 Task: Use "merge commit" to maintain detailed commit history.
Action: Mouse moved to (261, 408)
Screenshot: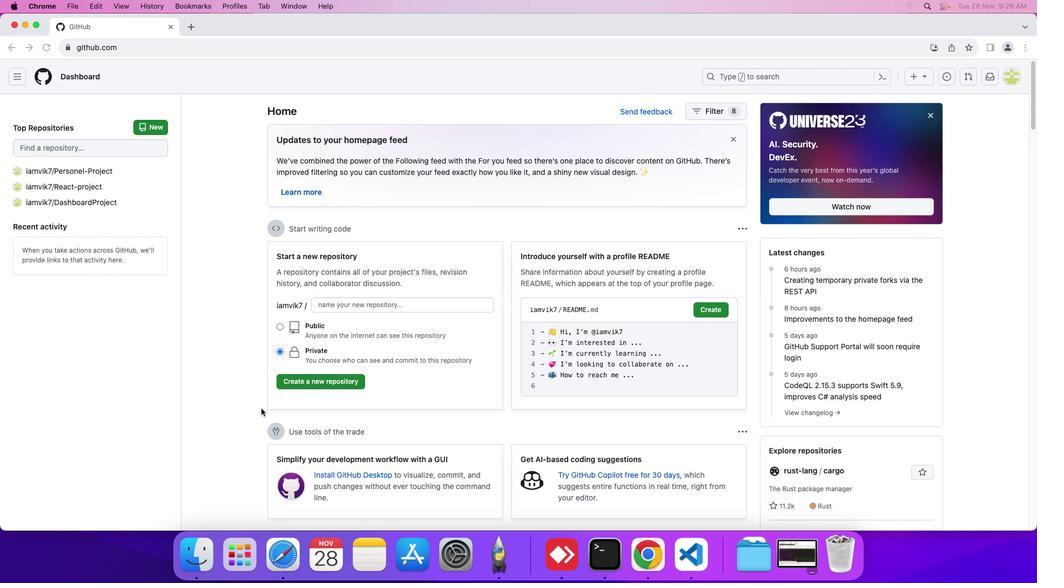 
Action: Mouse pressed left at (261, 408)
Screenshot: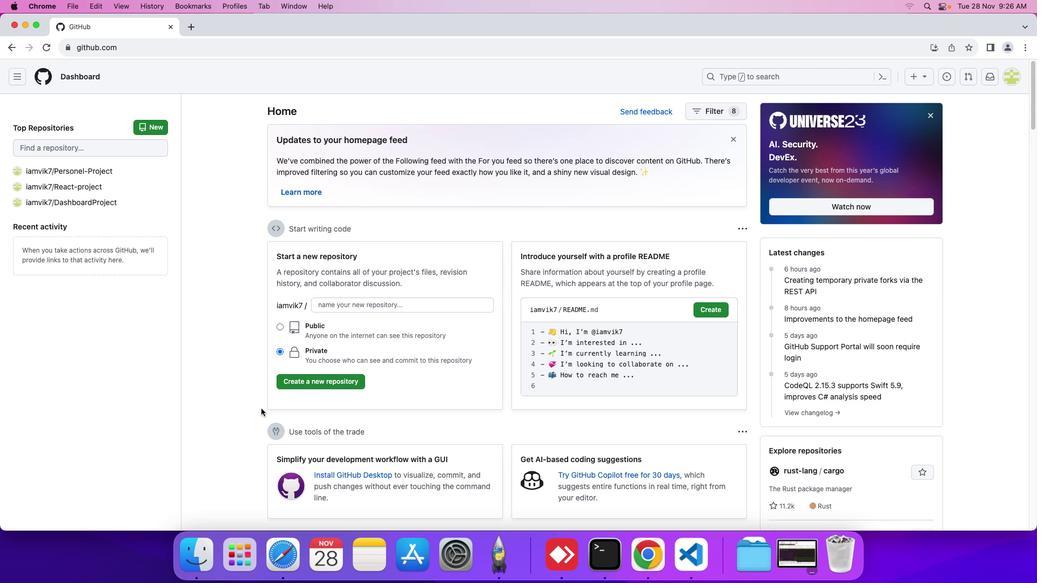 
Action: Mouse moved to (281, 326)
Screenshot: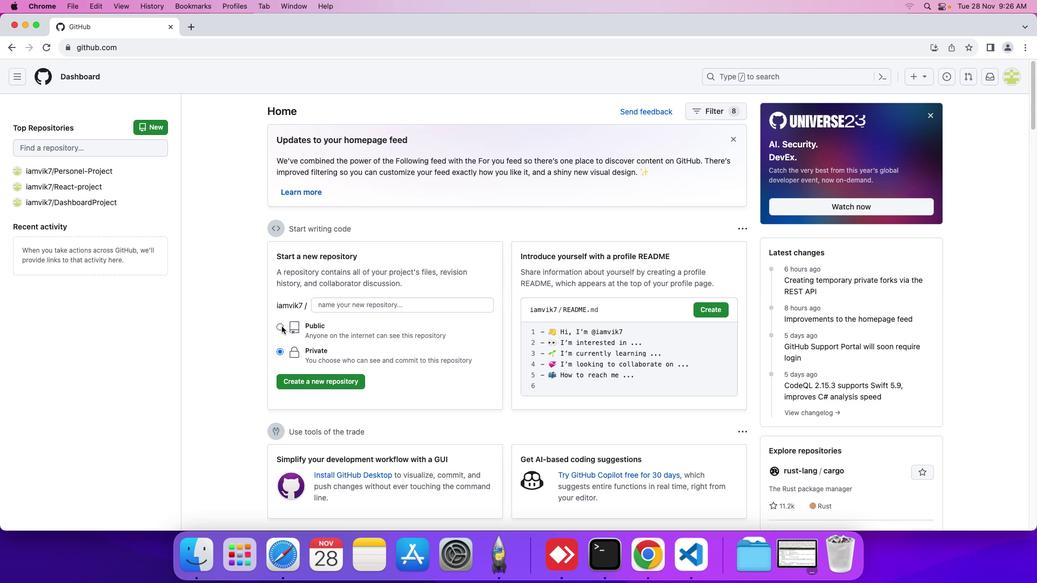 
Action: Mouse pressed left at (281, 326)
Screenshot: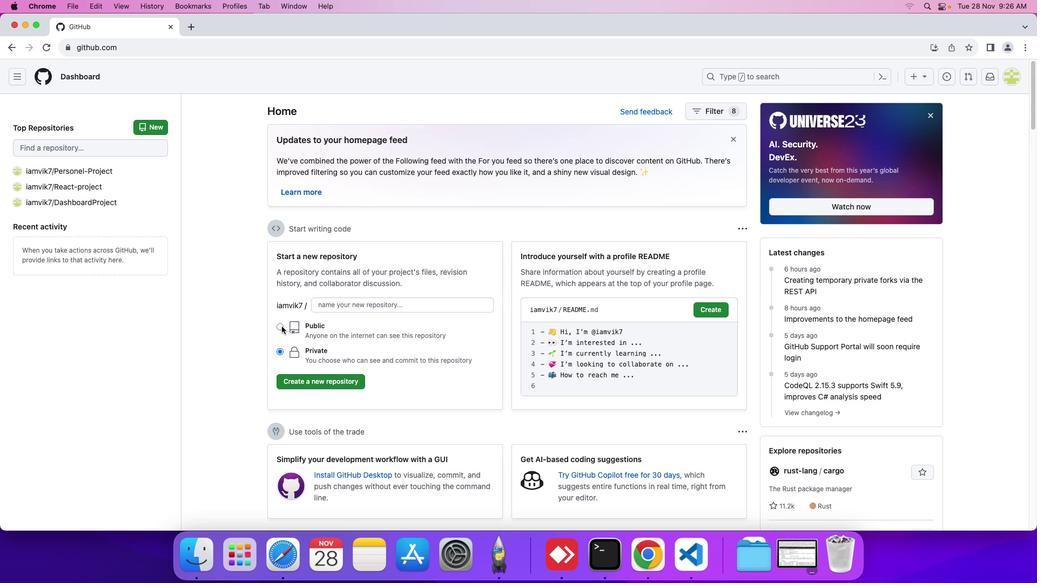 
Action: Mouse moved to (336, 302)
Screenshot: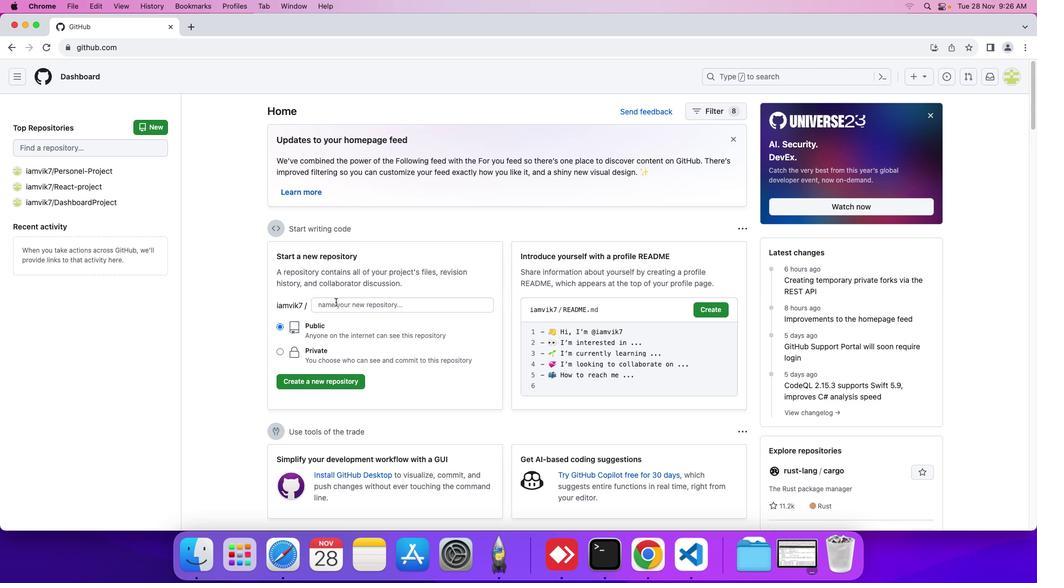 
Action: Mouse pressed left at (336, 302)
Screenshot: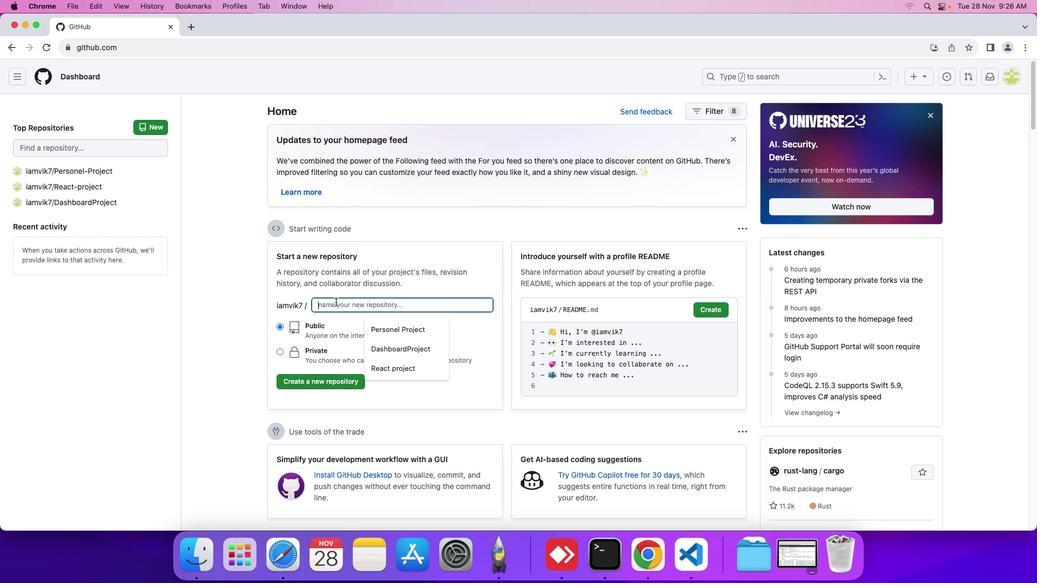 
Action: Mouse moved to (335, 303)
Screenshot: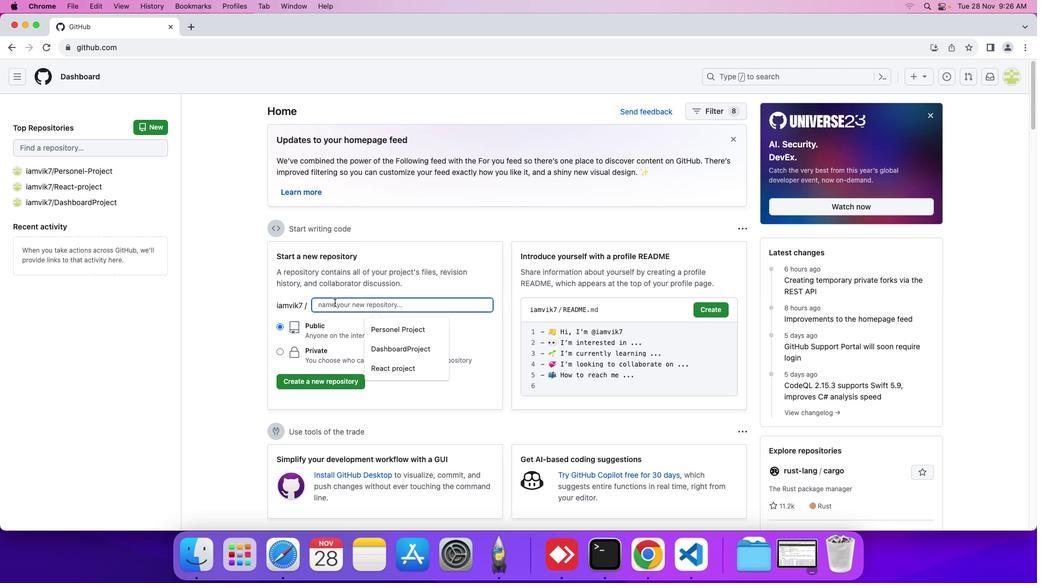 
Action: Key pressed Key.shift'p''r''o''j''e''c''t'
Screenshot: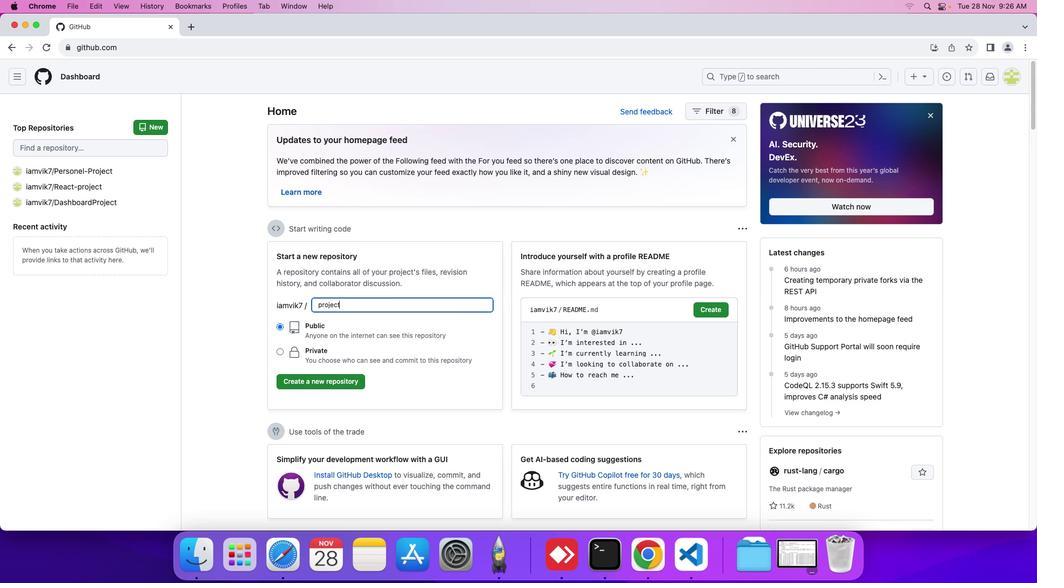 
Action: Mouse moved to (312, 387)
Screenshot: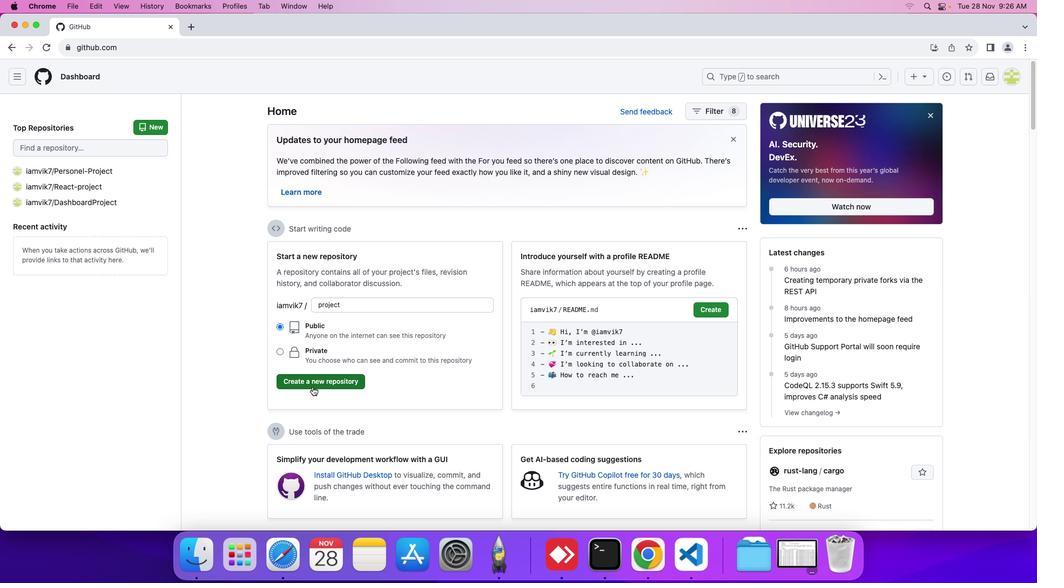 
Action: Mouse pressed left at (312, 387)
Screenshot: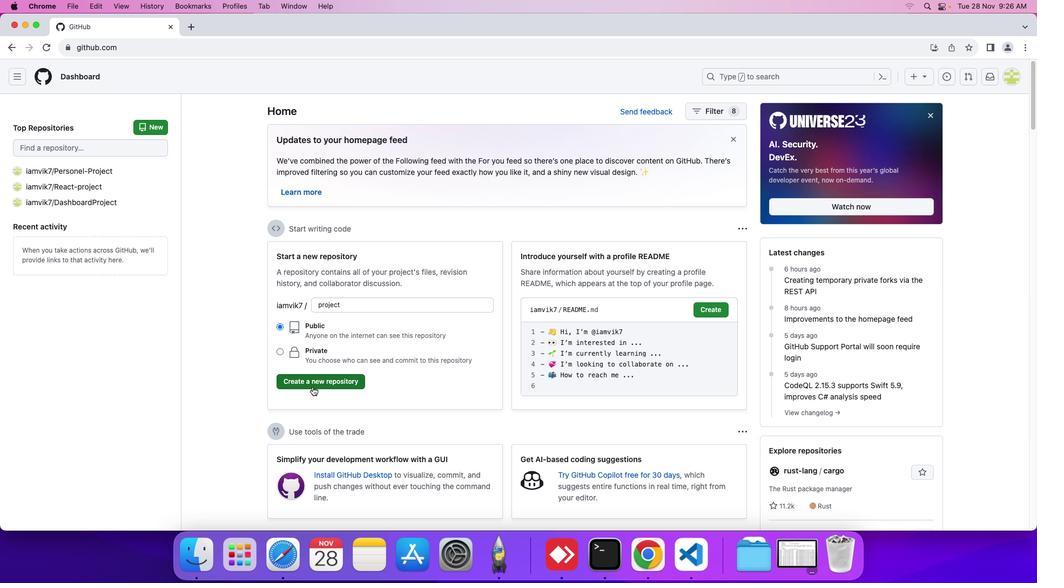 
Action: Mouse moved to (590, 323)
Screenshot: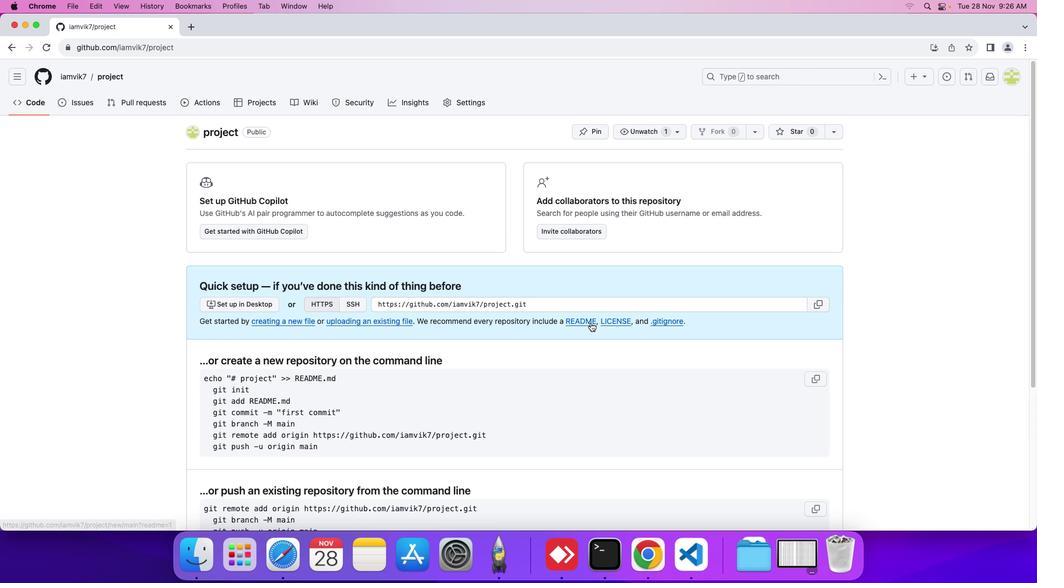 
Action: Mouse pressed left at (590, 323)
Screenshot: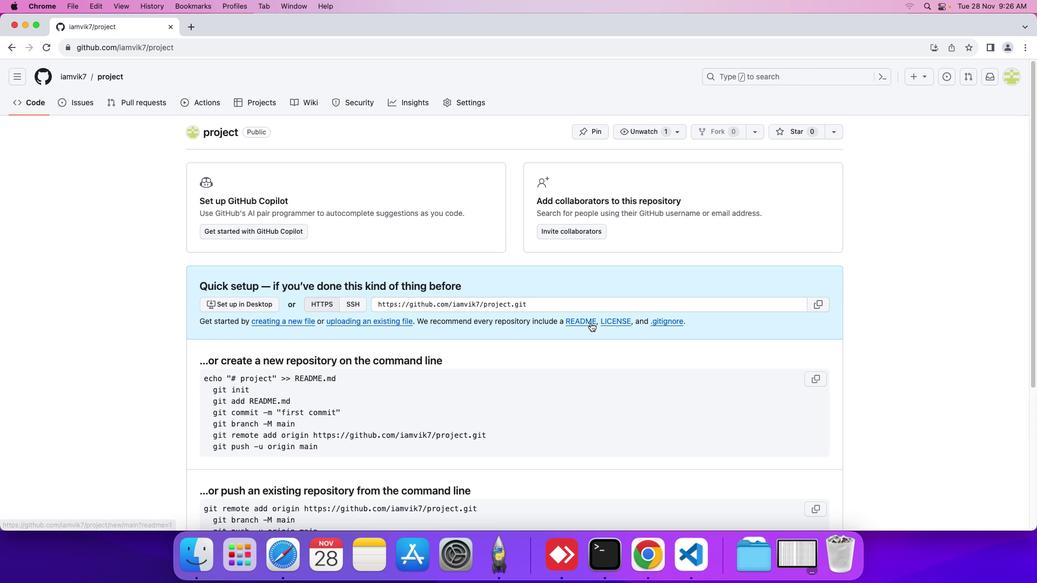 
Action: Mouse moved to (961, 129)
Screenshot: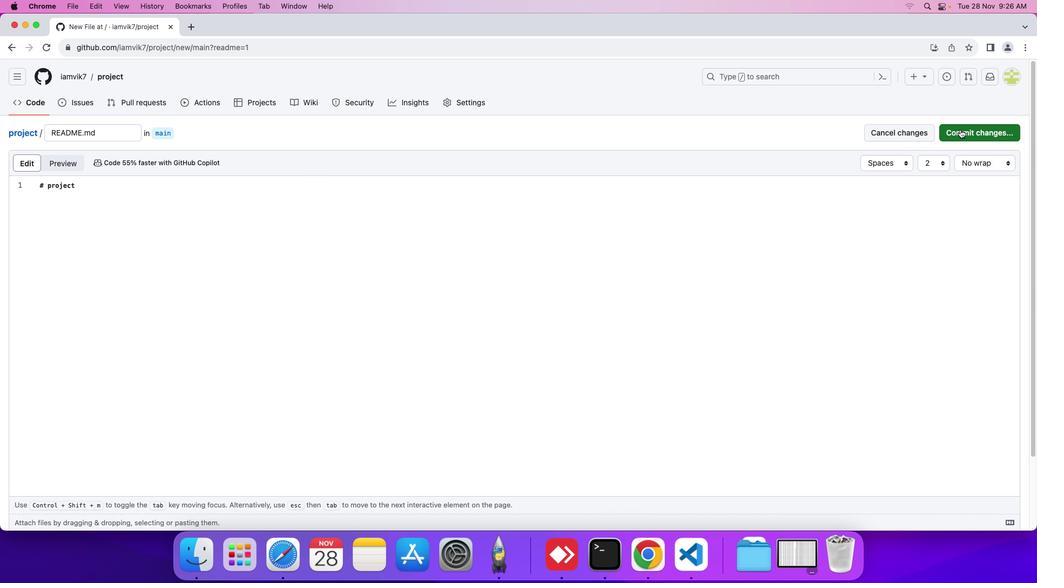 
Action: Mouse pressed left at (961, 129)
Screenshot: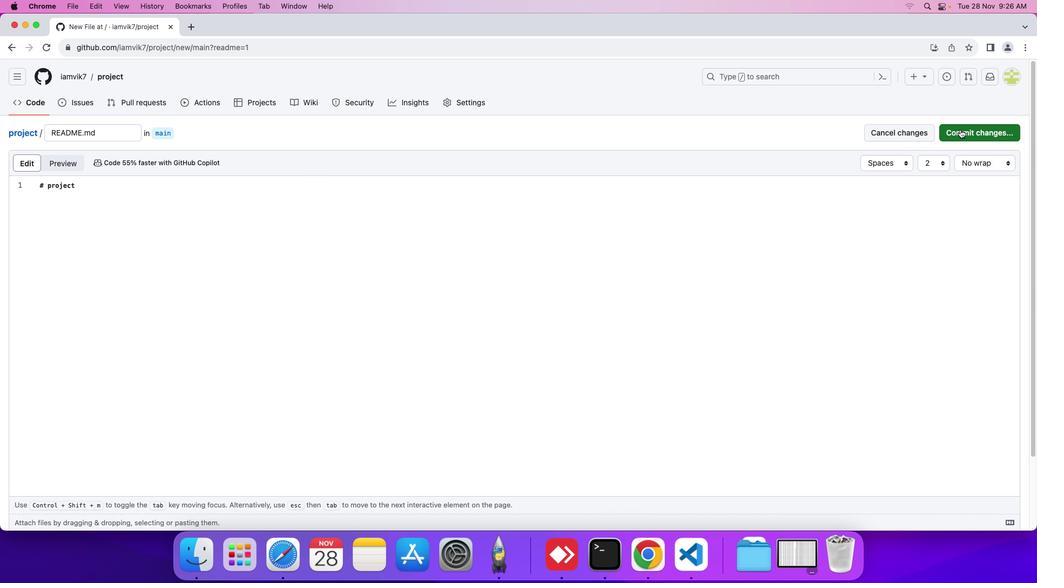 
Action: Mouse moved to (599, 396)
Screenshot: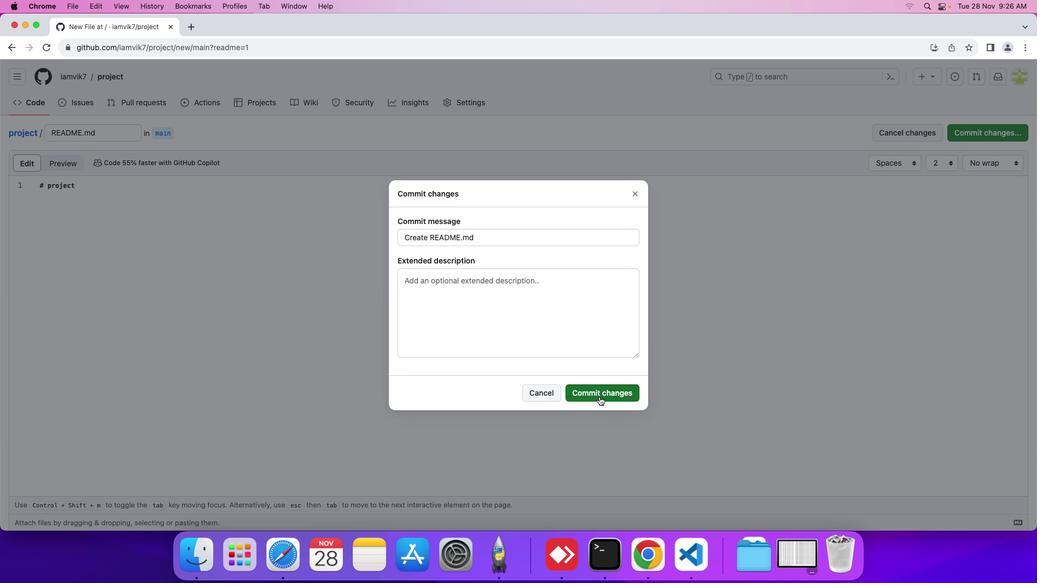 
Action: Mouse pressed left at (599, 396)
Screenshot: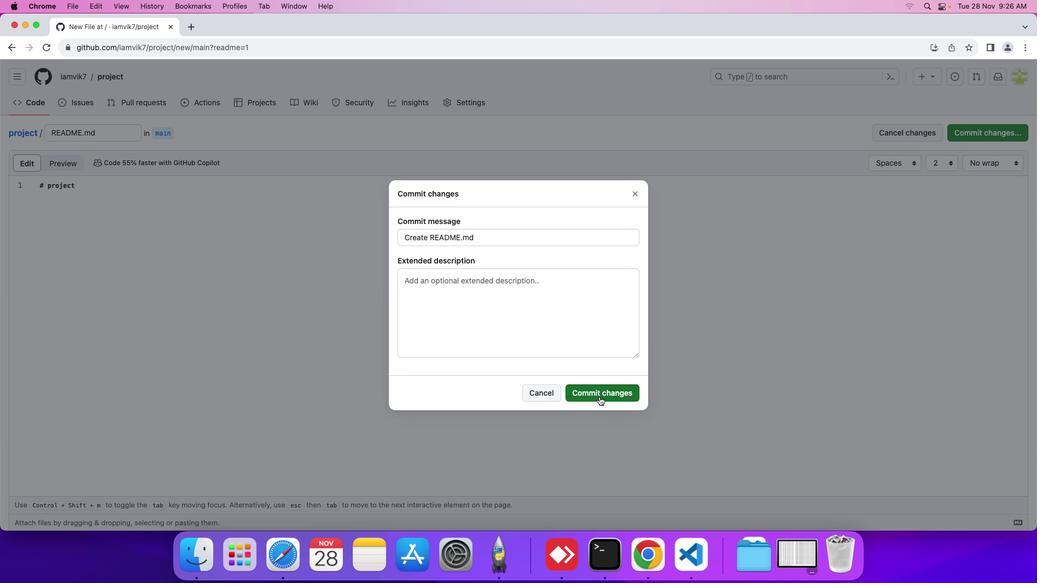 
Action: Mouse moved to (34, 108)
Screenshot: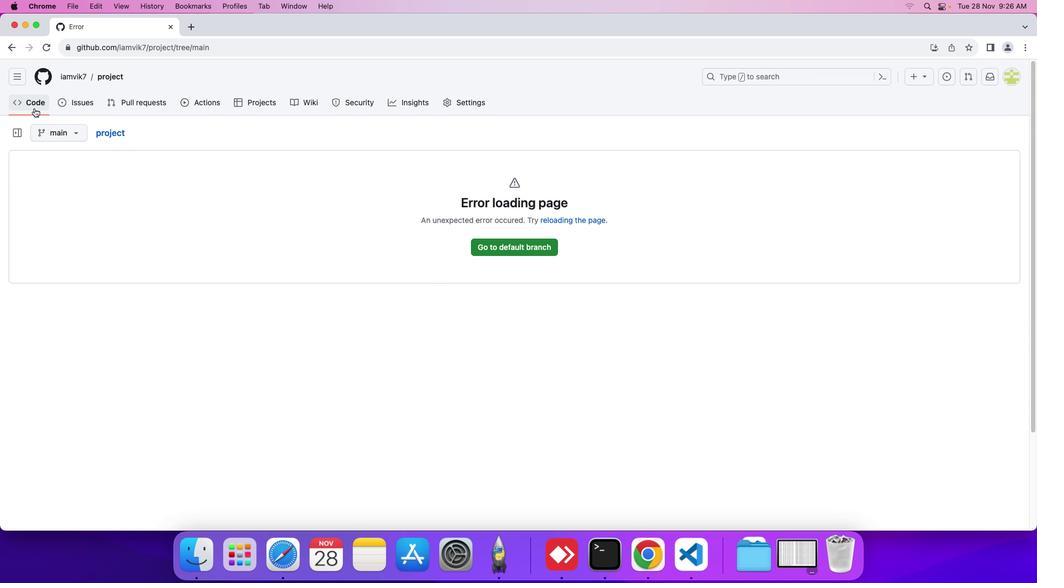 
Action: Mouse pressed left at (34, 108)
Screenshot: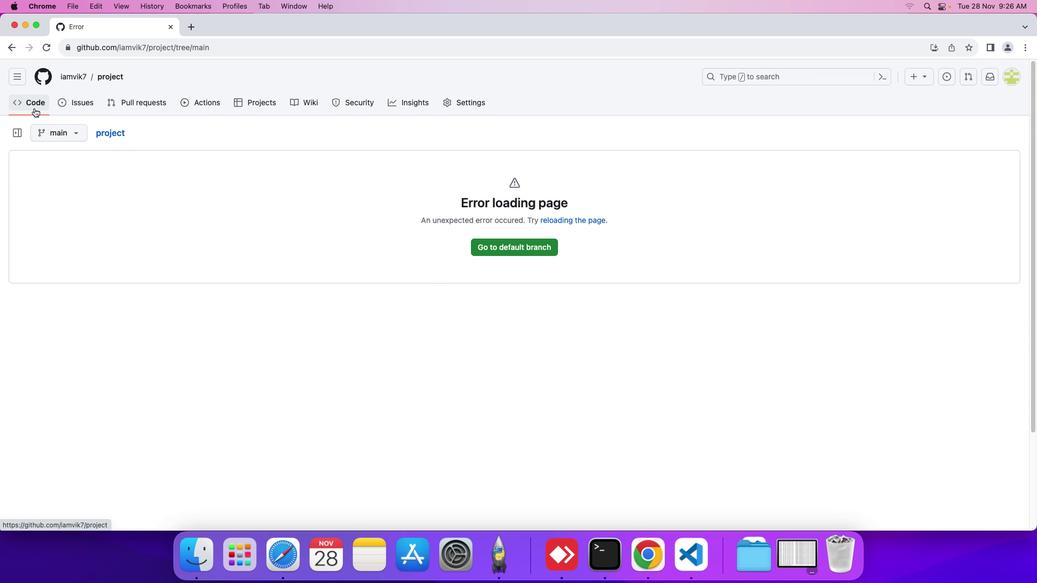 
Action: Mouse moved to (231, 173)
Screenshot: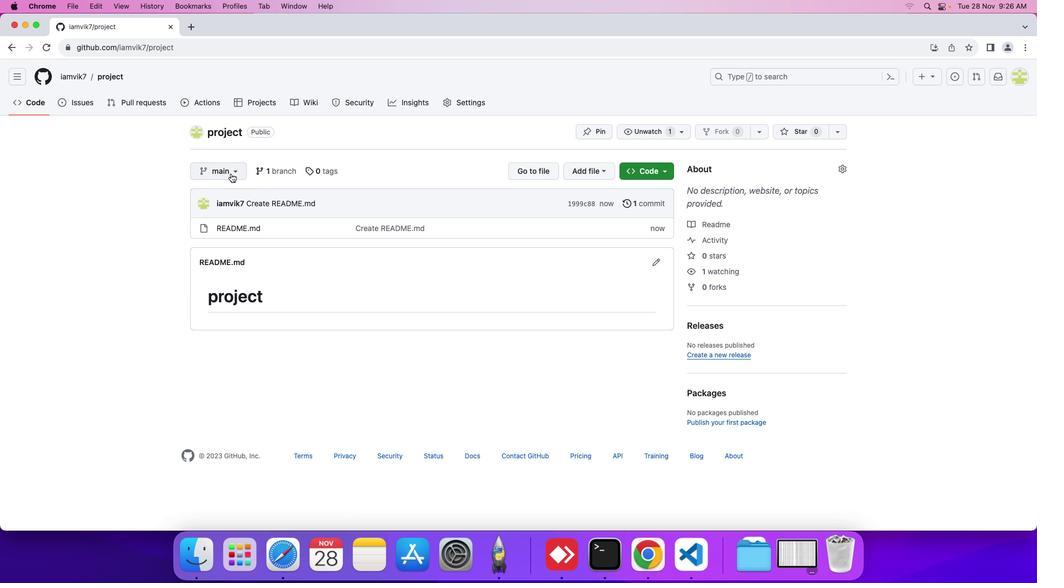 
Action: Mouse pressed left at (231, 173)
Screenshot: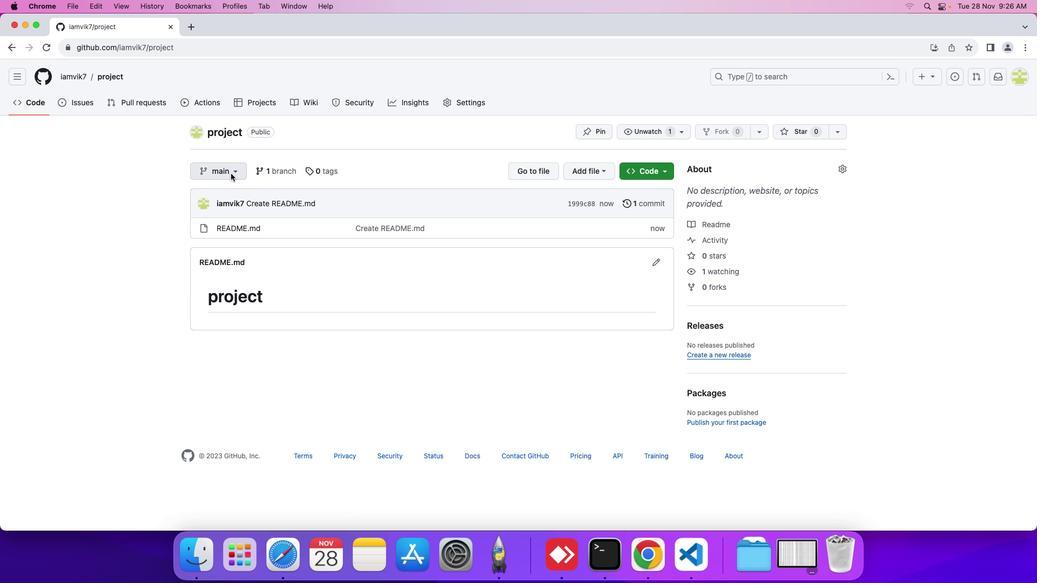 
Action: Mouse moved to (231, 191)
Screenshot: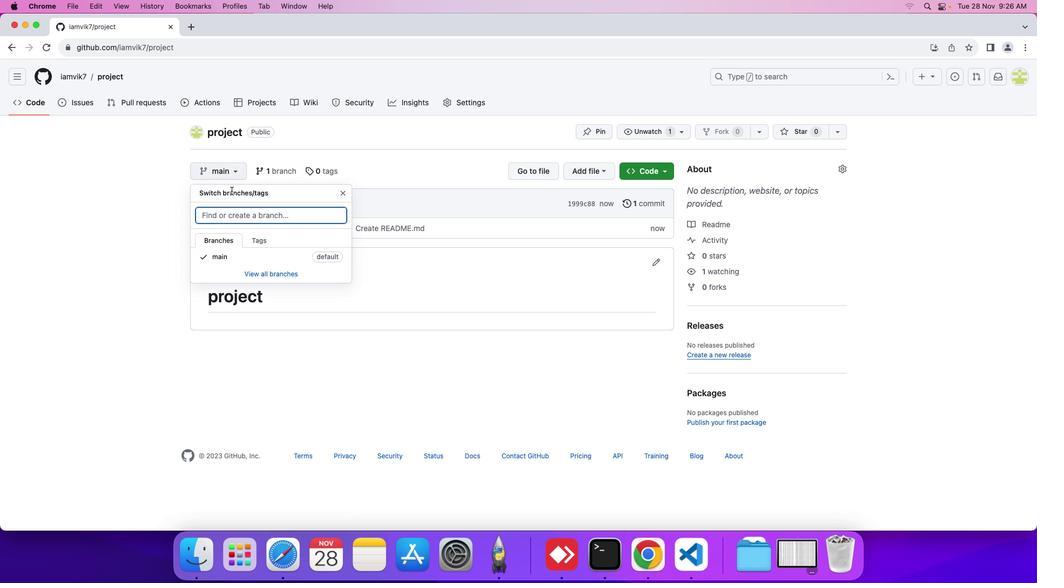 
Action: Key pressed 'n''e''w'Key.space'b''r''a''n''c''h''h'Key.backspace
Screenshot: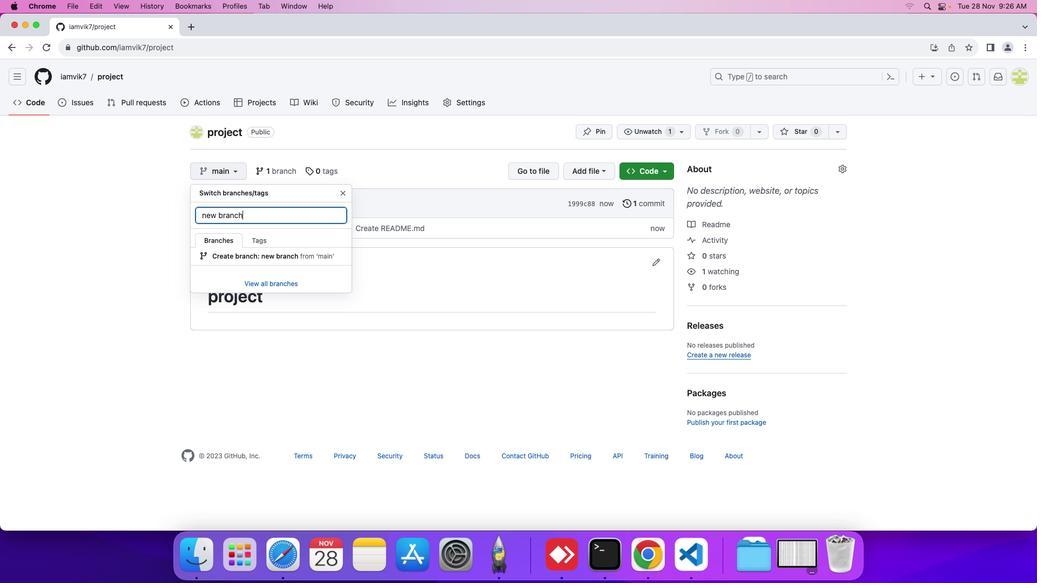 
Action: Mouse moved to (256, 255)
Screenshot: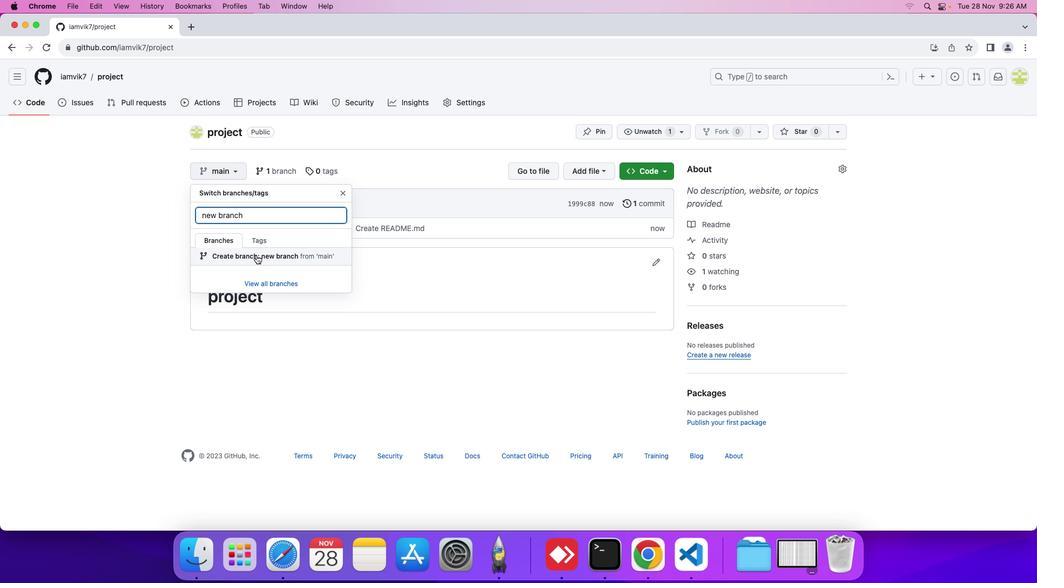 
Action: Mouse pressed left at (256, 255)
Screenshot: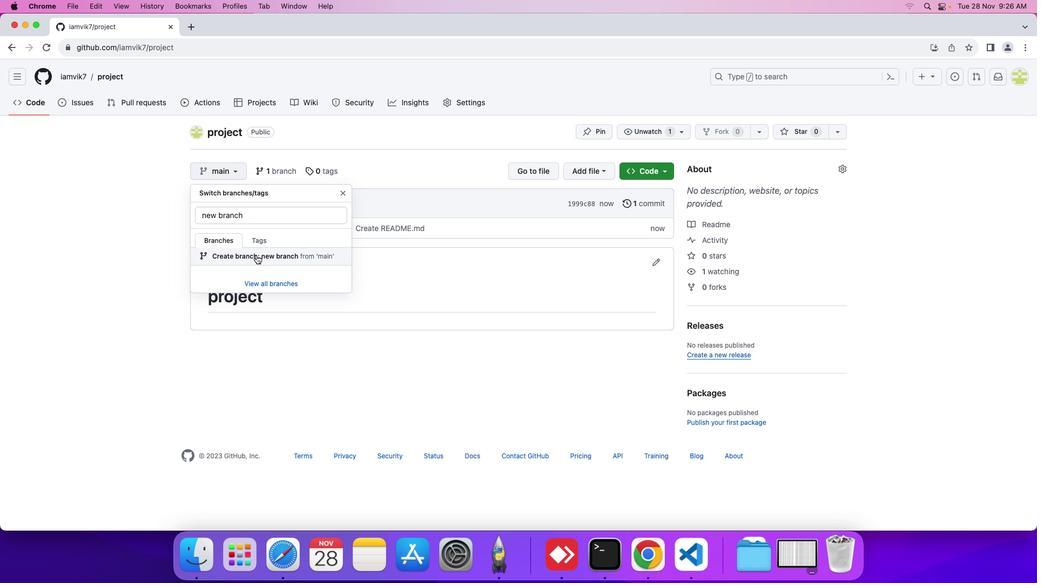 
Action: Mouse moved to (252, 298)
Screenshot: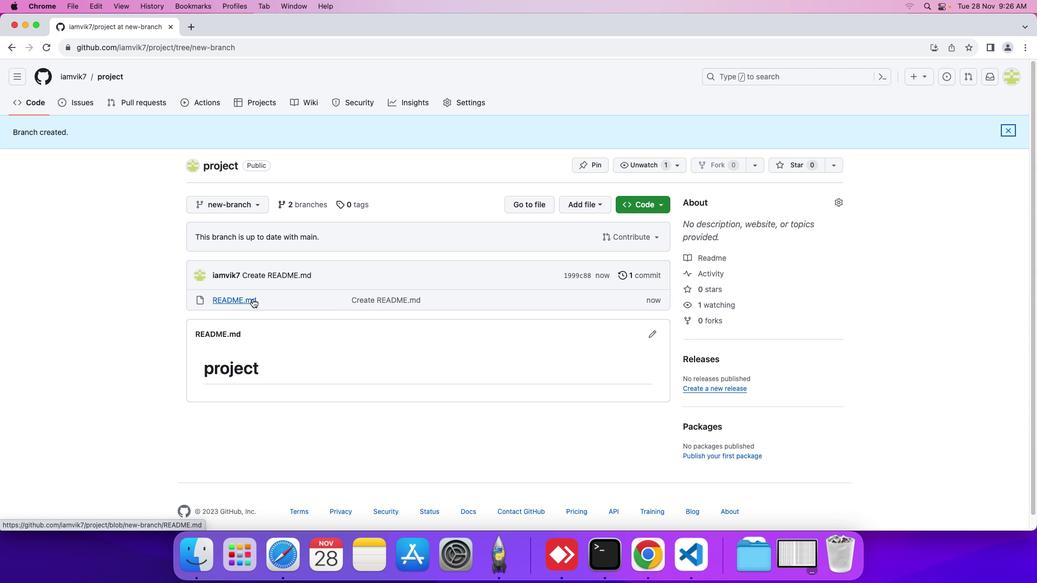 
Action: Mouse pressed left at (252, 298)
Screenshot: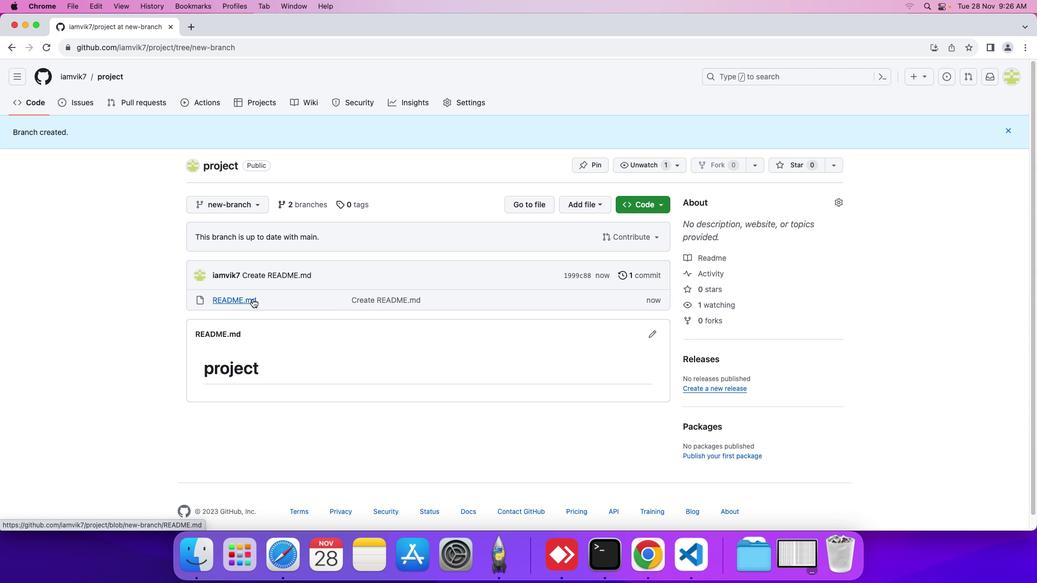 
Action: Mouse moved to (992, 194)
Screenshot: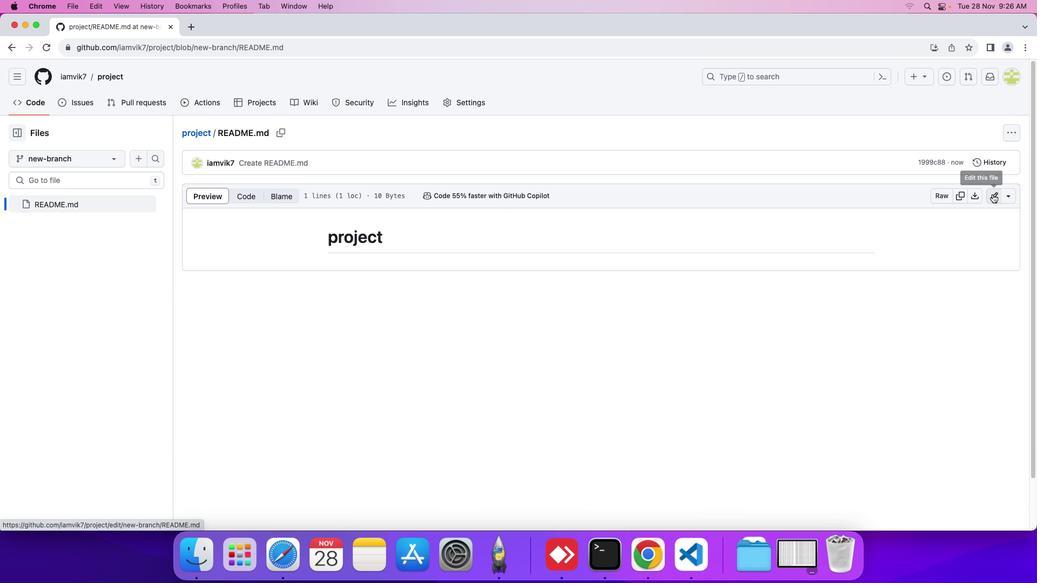 
Action: Mouse pressed left at (992, 194)
Screenshot: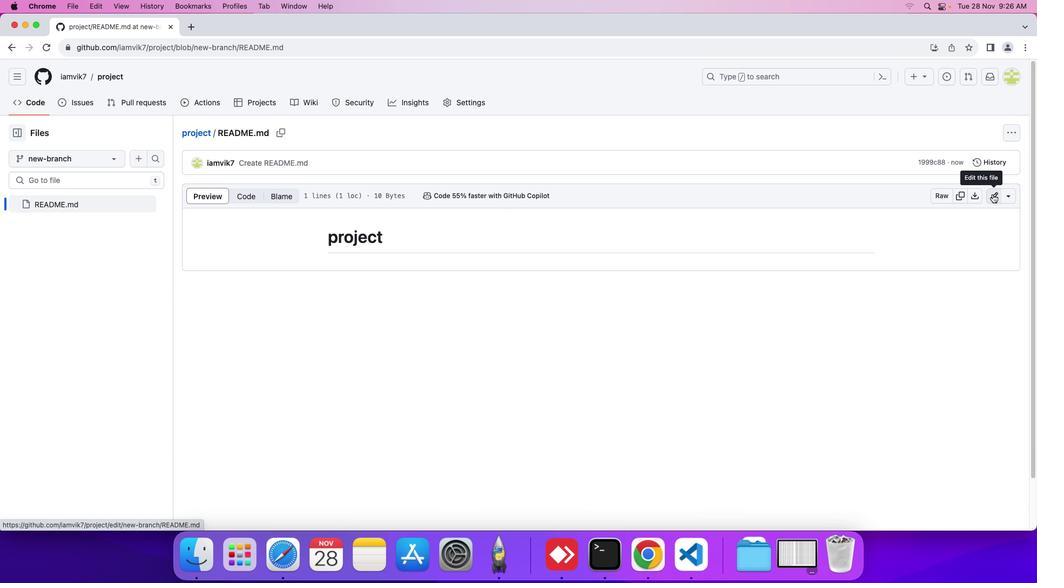 
Action: Mouse moved to (292, 191)
Screenshot: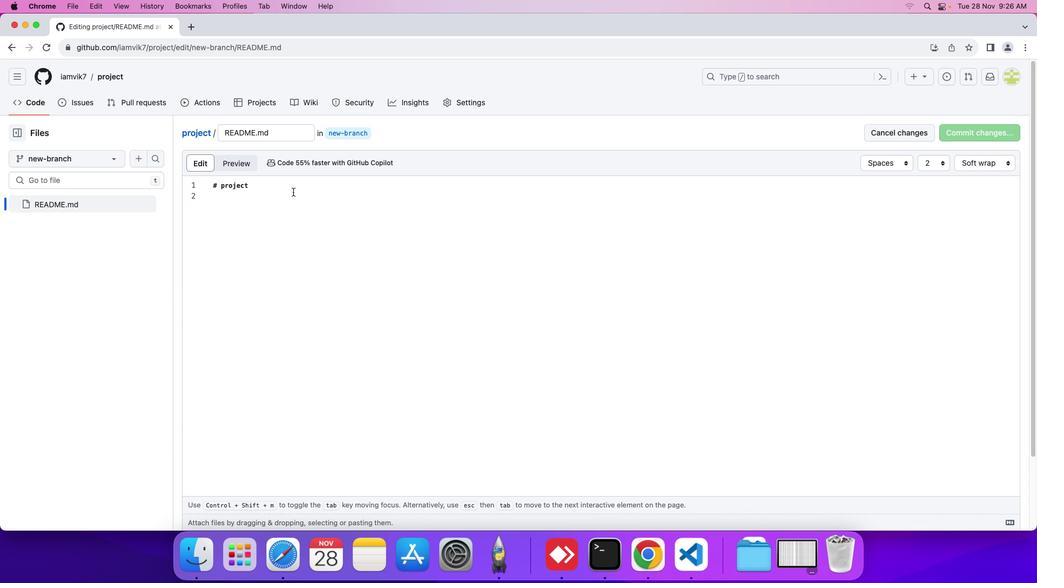 
Action: Mouse pressed left at (292, 191)
Screenshot: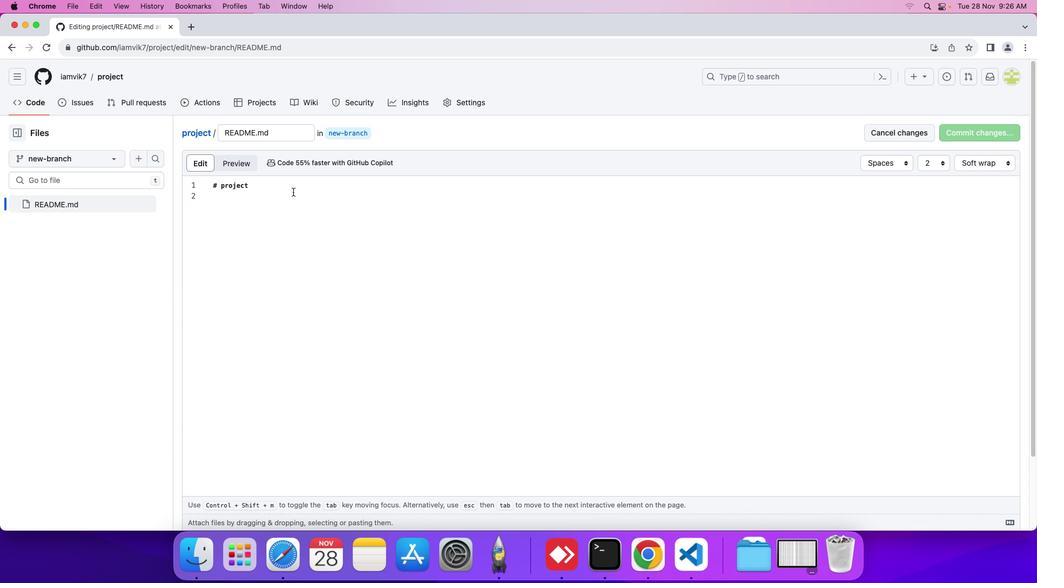 
Action: Mouse moved to (290, 190)
Screenshot: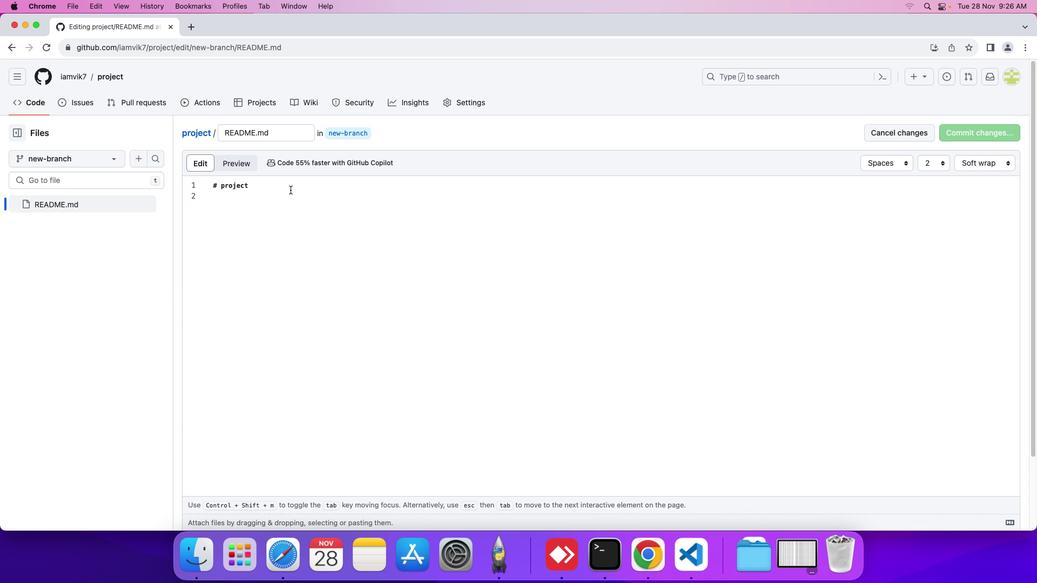 
Action: Mouse pressed left at (290, 190)
Screenshot: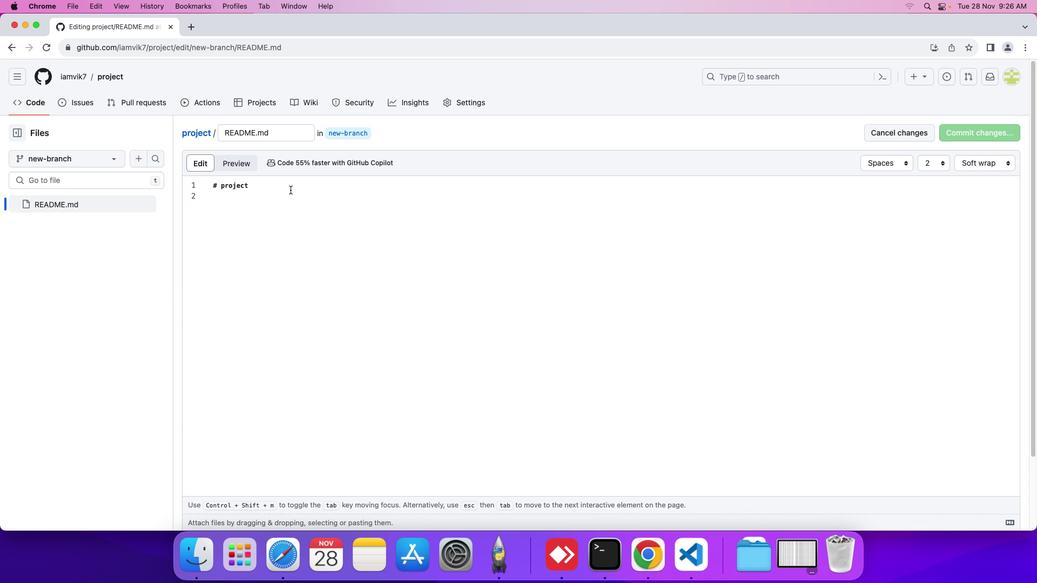 
Action: Mouse moved to (258, 187)
Screenshot: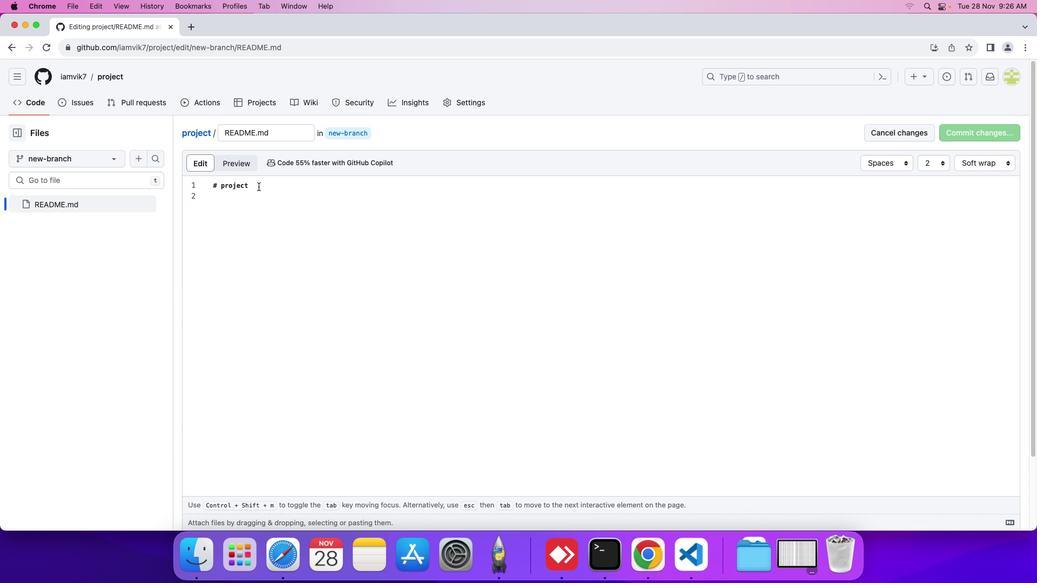 
Action: Mouse pressed left at (258, 187)
Screenshot: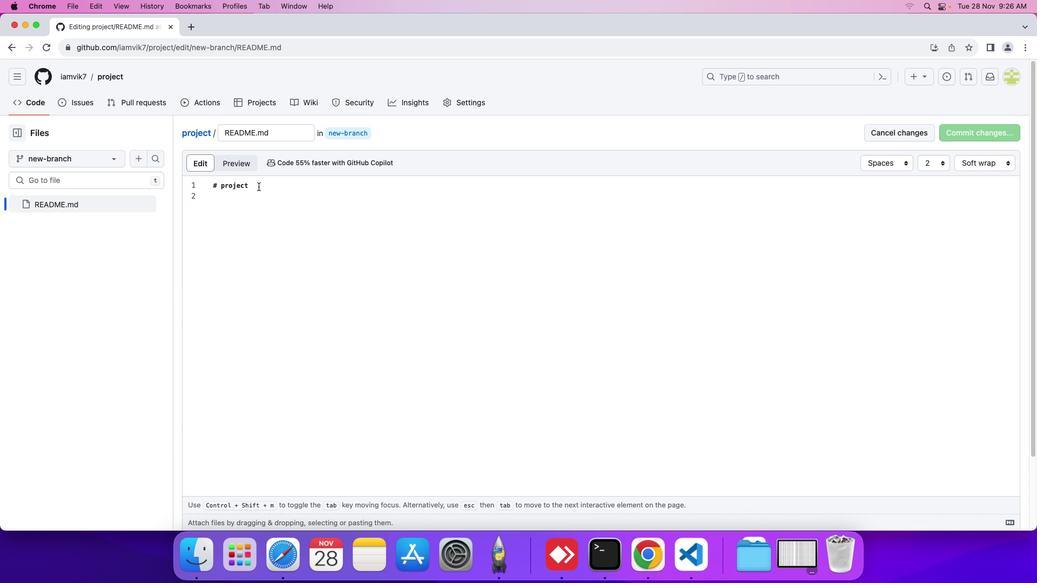 
Action: Mouse moved to (258, 187)
Screenshot: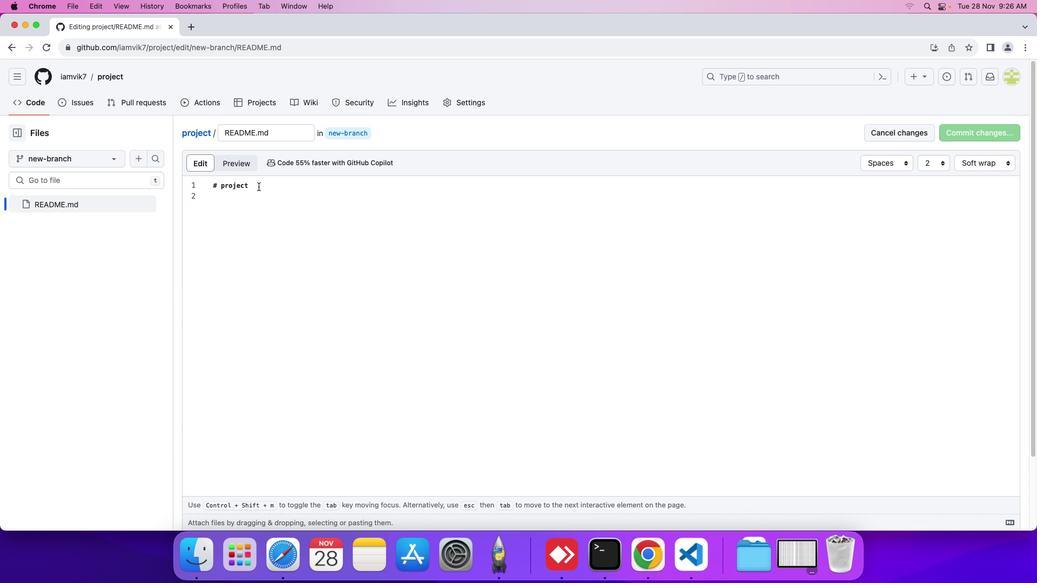 
Action: Key pressed Key.enterKey.enterKey.backspaceKey.backspace'w''e'Key.backspaceKey.backspaceKey.enter'w''e'Key.backspaceKey.backspaceKey.shift'W''e'Key.space'g''o''i''n''g'Key.space't''o'Key.space'b''u''i''l''d'Key.space'a'Key.space'b'Key.backspace'b''a''c'Key.backspaceKey.backspaceKey.backspaceKey.backspaceKey.backspace'u''p''p'Key.backspaceKey.space'a'Key.space'b''a''s''i''c'Key.space'p''r''o''j''e''c''t'Key.space'o''n'Key.space'h'Key.backspaceKey.shift'H''T''M''L'','Key.spaceKey.shiftKey.shift'C''D''D'Key.backspaceKey.shiftKey.backspace'S''S'Key.shift'#'Key.backspace'3'','Key.spaceKey.shiftKey.backspaceKey.backspaceKey.shift_rKey.space'&'Key.spaceKey.shift'J''a''v''a''s''c''r''i''p''t''.'
Screenshot: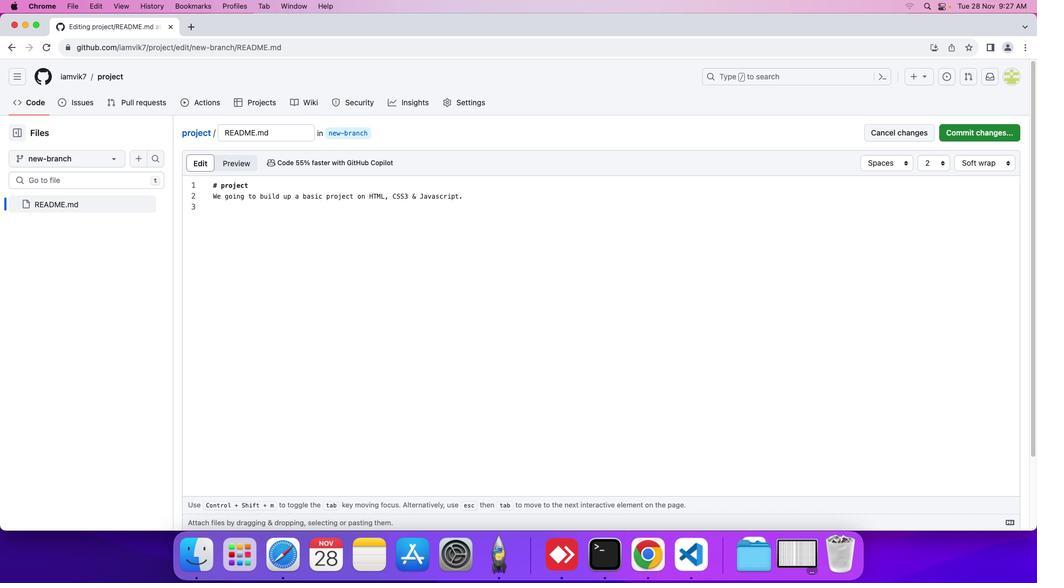 
Action: Mouse moved to (972, 133)
Screenshot: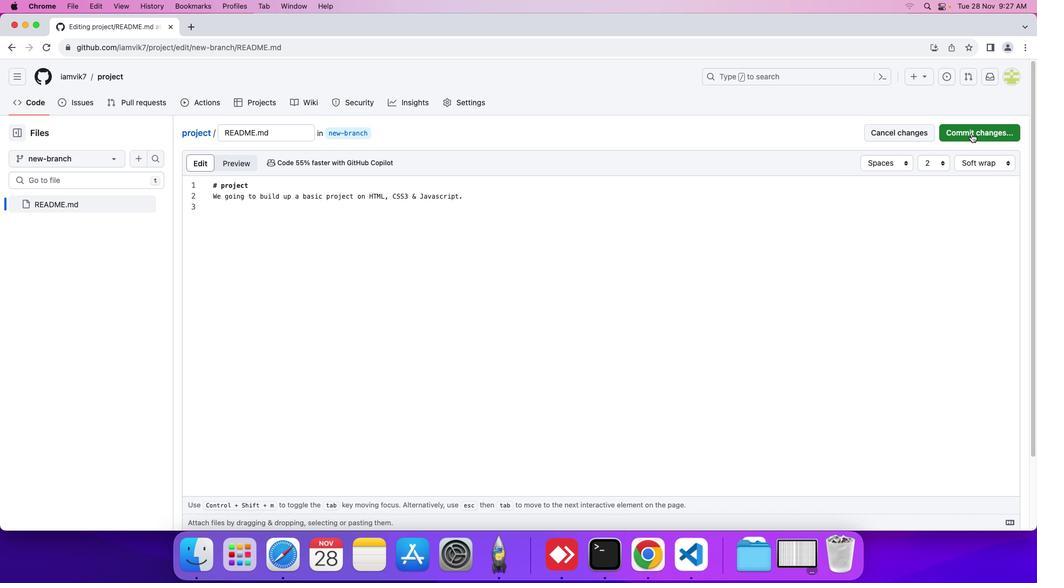 
Action: Mouse pressed left at (972, 133)
Screenshot: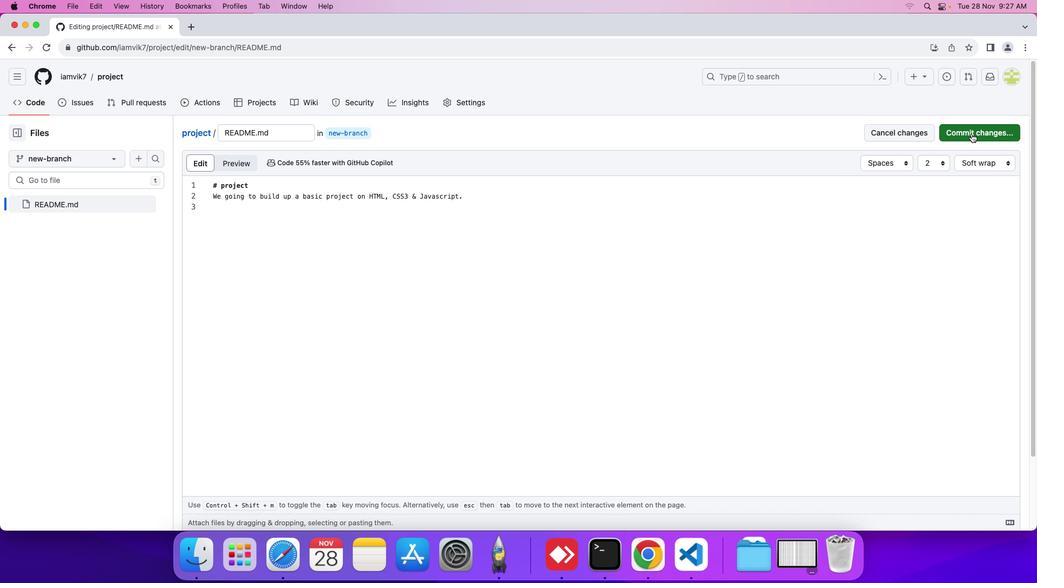 
Action: Mouse moved to (515, 307)
Screenshot: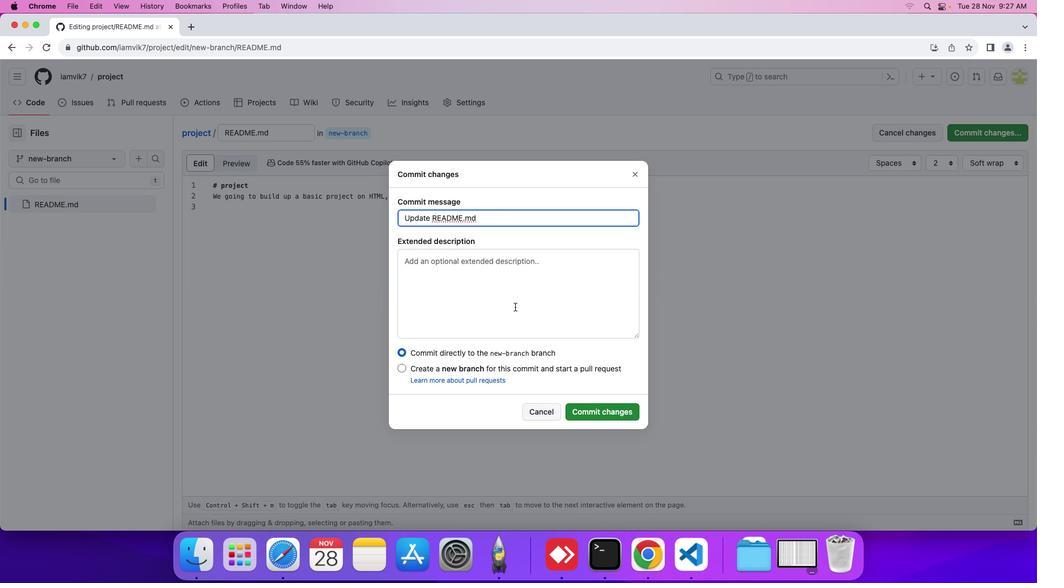 
Action: Mouse pressed left at (515, 307)
Screenshot: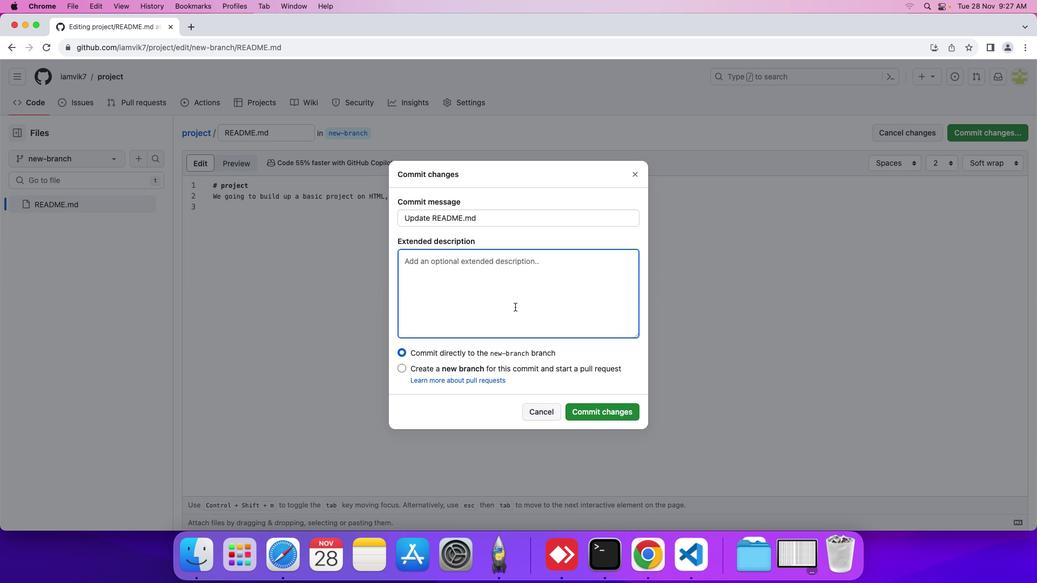 
Action: Key pressed 'e''d''i''t''i''n''g'Key.space't''h''e'Key.space'r'Key.backspaceKey.shift'R''e''a''d''m''e'Key.space'f''i''l''e''.'
Screenshot: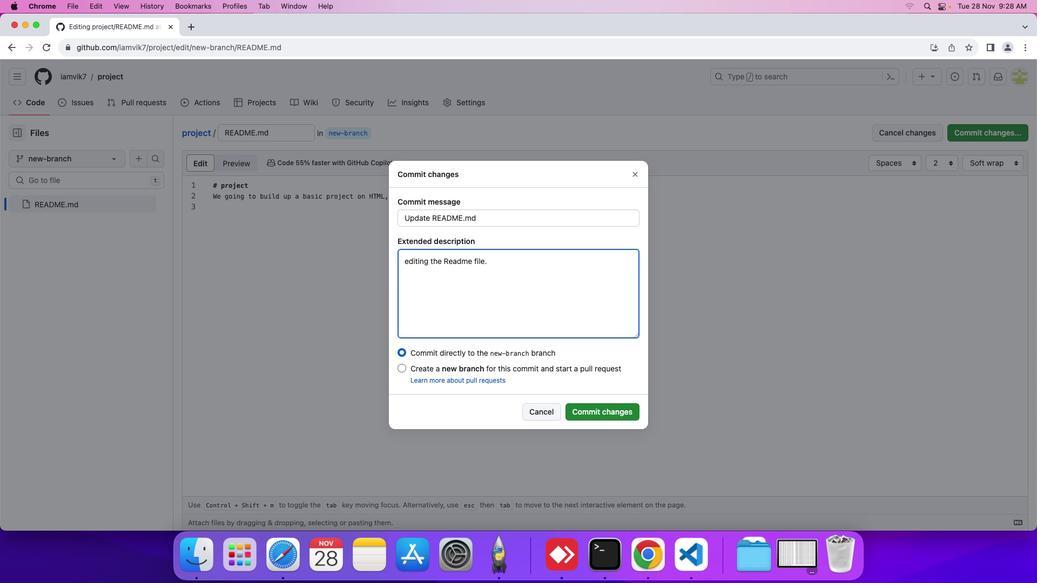 
Action: Mouse moved to (595, 416)
Screenshot: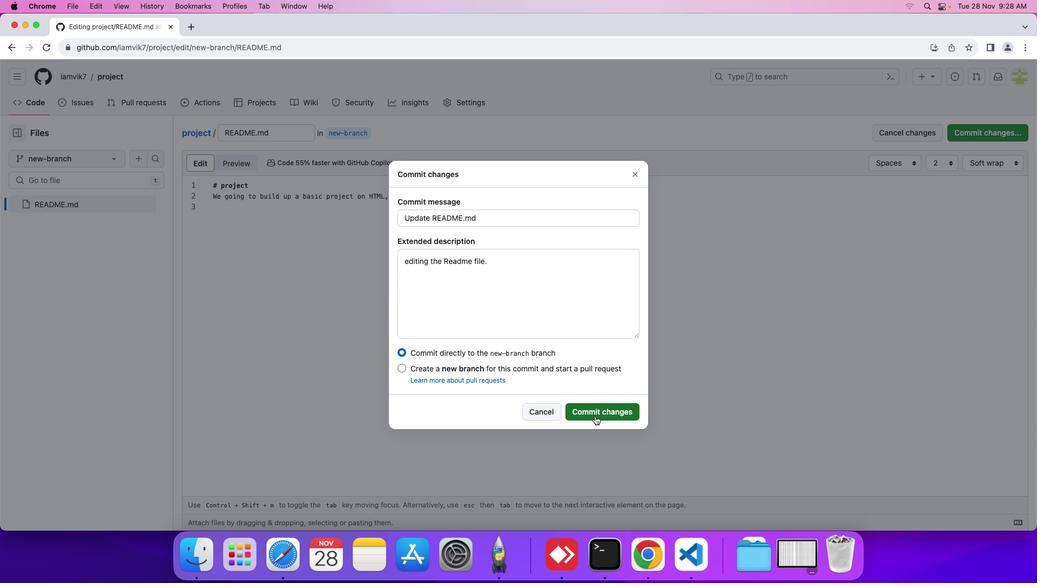 
Action: Mouse pressed left at (595, 416)
Screenshot: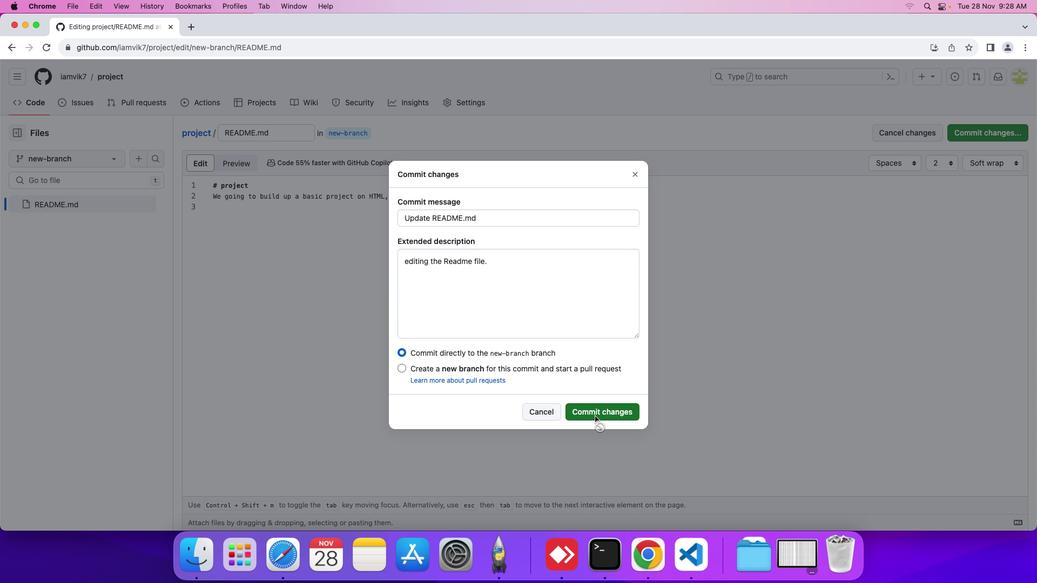 
Action: Mouse moved to (42, 108)
Screenshot: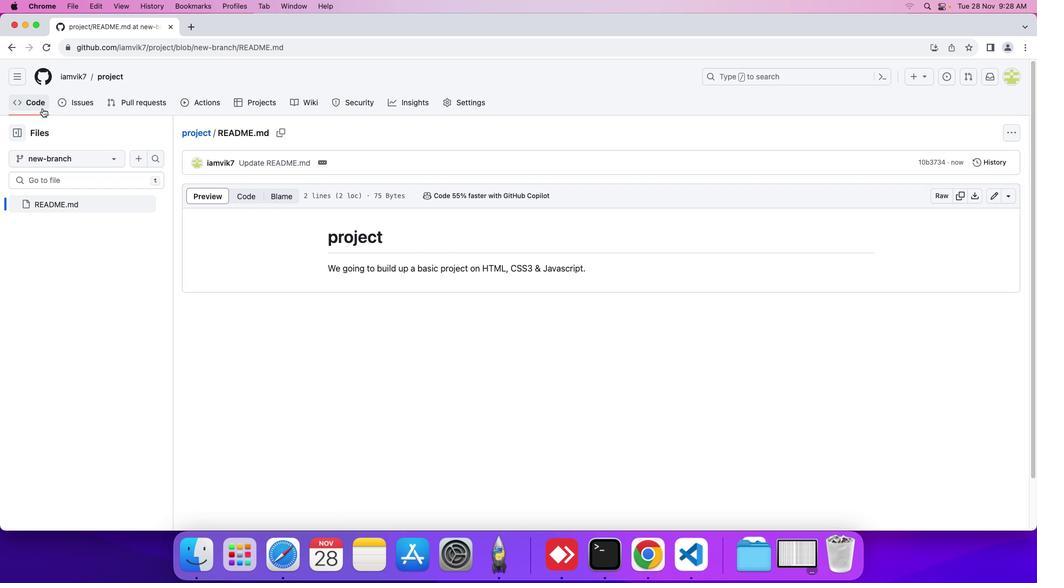 
Action: Mouse pressed left at (42, 108)
Screenshot: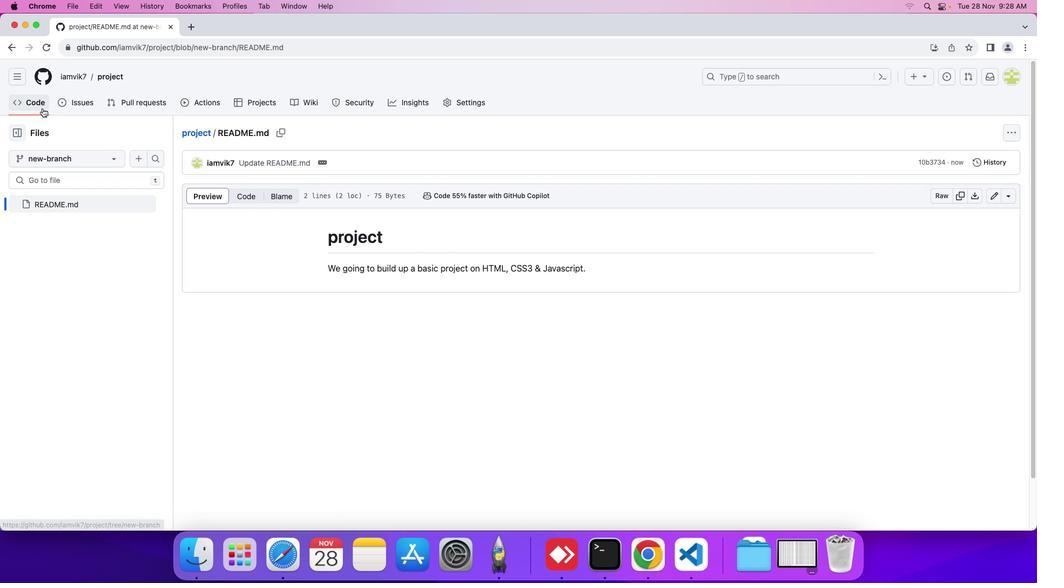 
Action: Mouse moved to (577, 183)
Screenshot: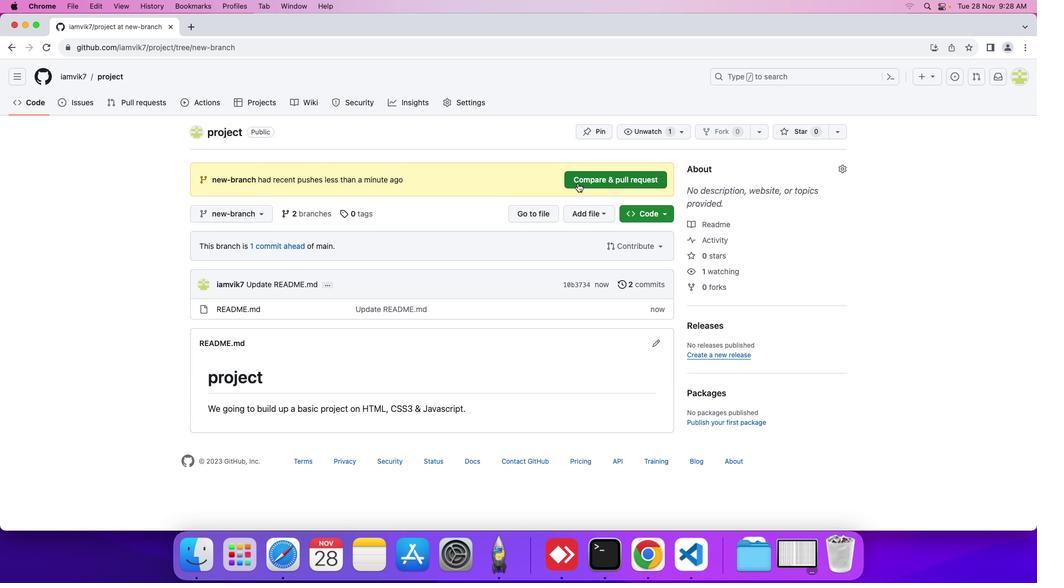
Action: Mouse pressed left at (577, 183)
Screenshot: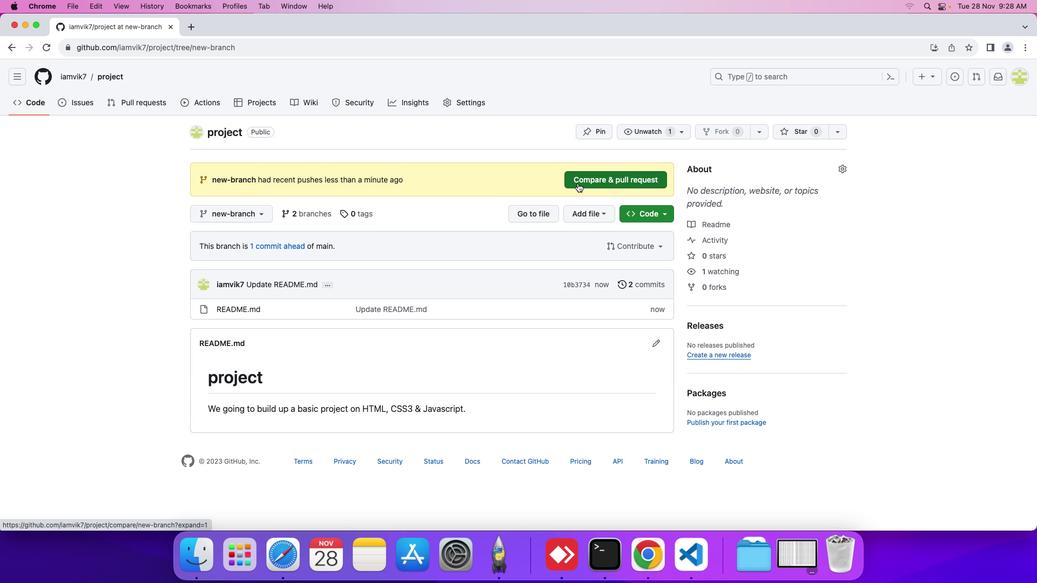 
Action: Mouse moved to (536, 417)
Screenshot: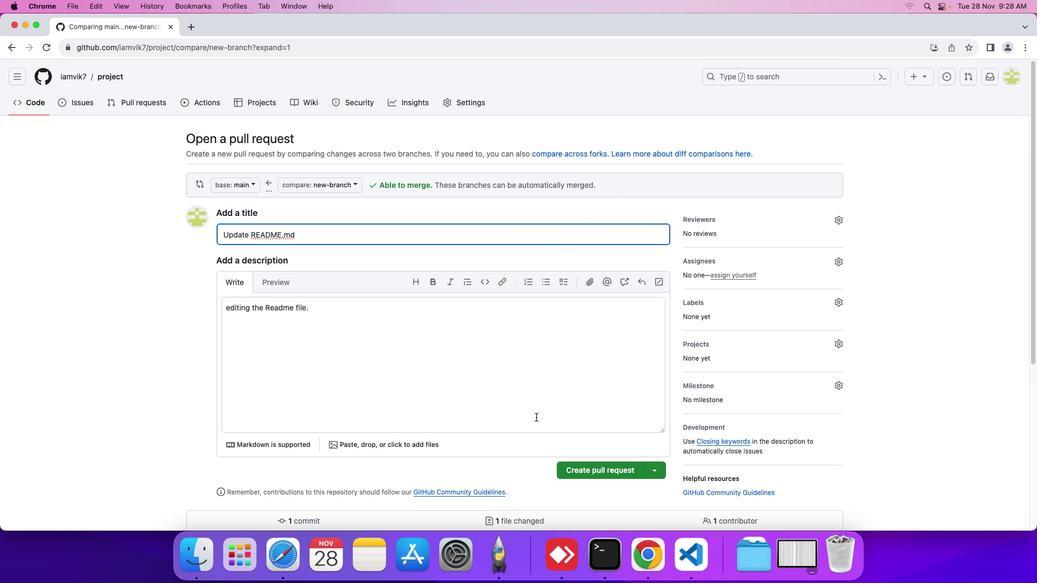
Action: Mouse scrolled (536, 417) with delta (0, 0)
Screenshot: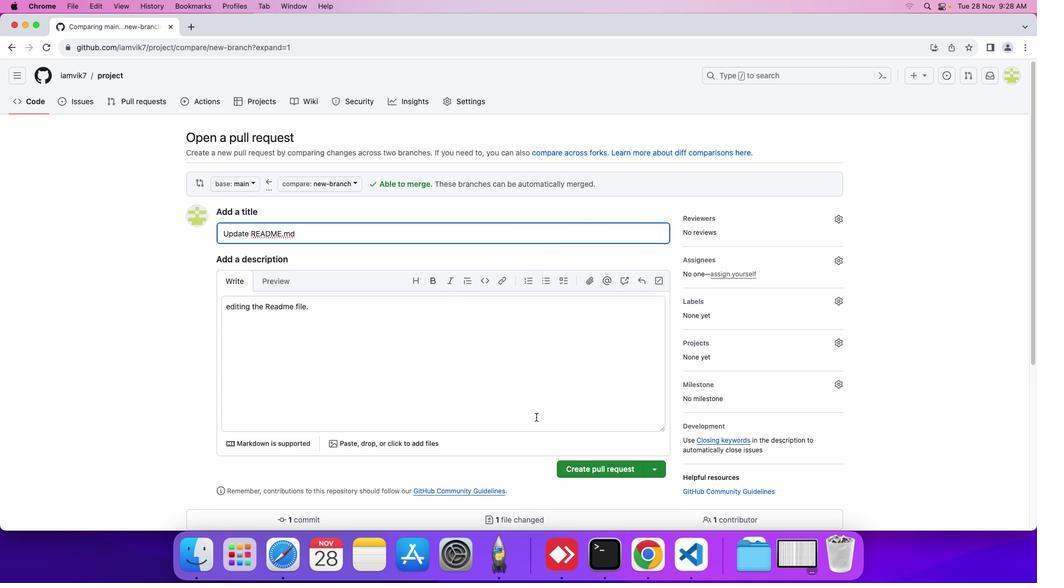 
Action: Mouse scrolled (536, 417) with delta (0, 0)
Screenshot: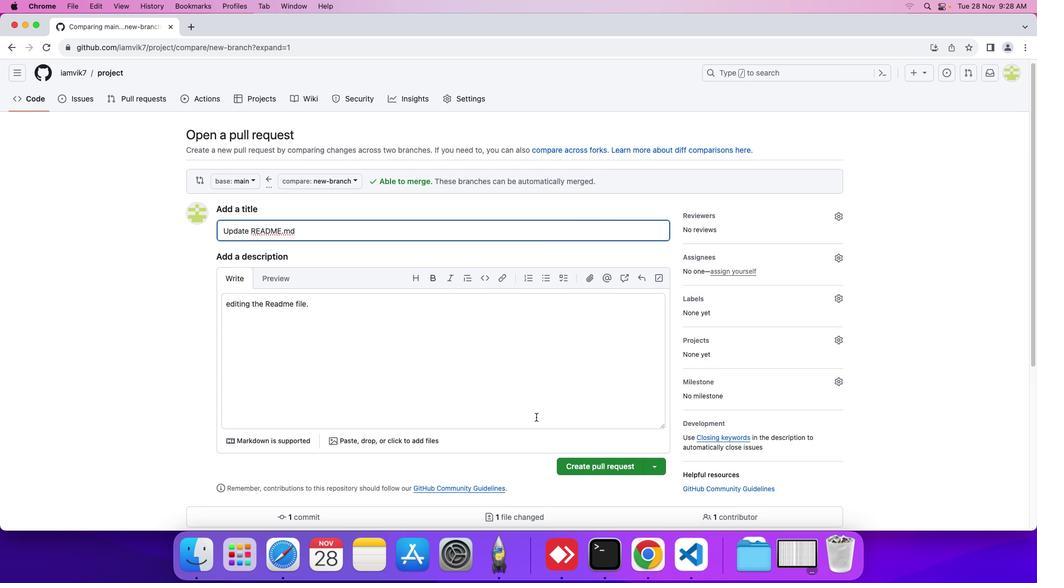 
Action: Mouse moved to (588, 464)
Screenshot: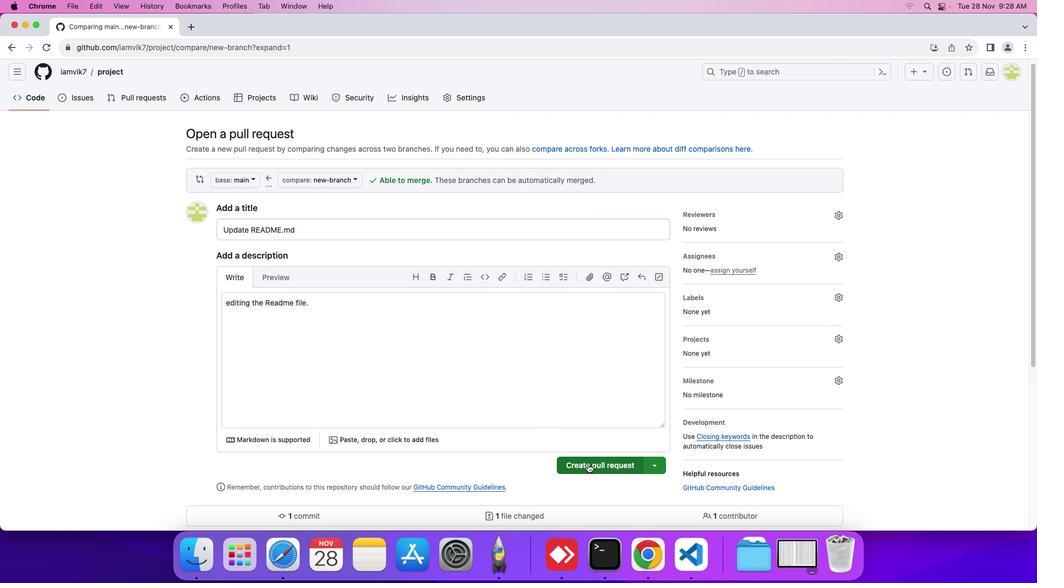 
Action: Mouse pressed left at (588, 464)
Screenshot: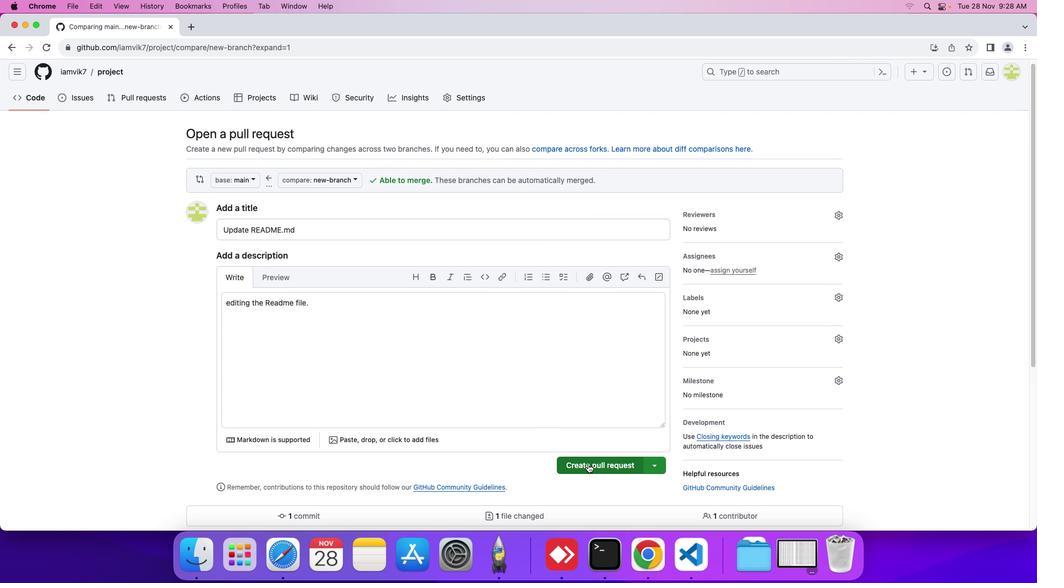 
Action: Mouse moved to (250, 270)
Screenshot: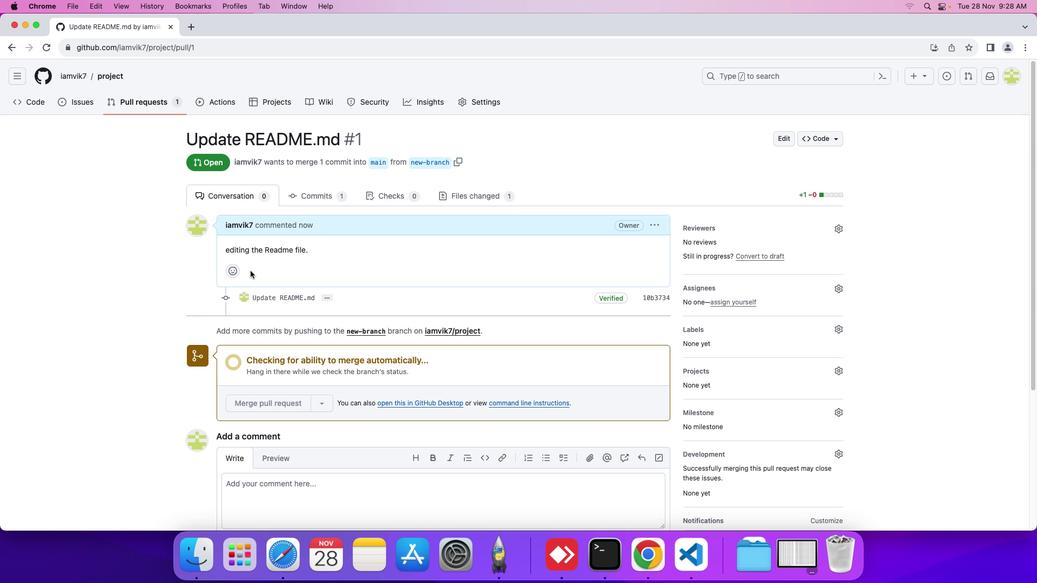 
Action: Mouse scrolled (250, 270) with delta (0, 0)
Screenshot: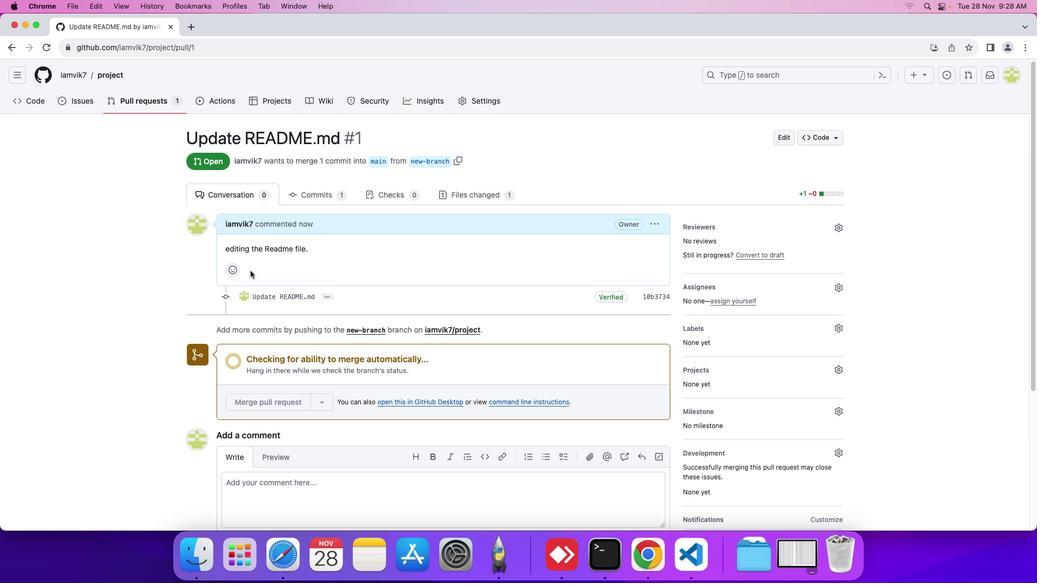 
Action: Mouse scrolled (250, 270) with delta (0, 0)
Screenshot: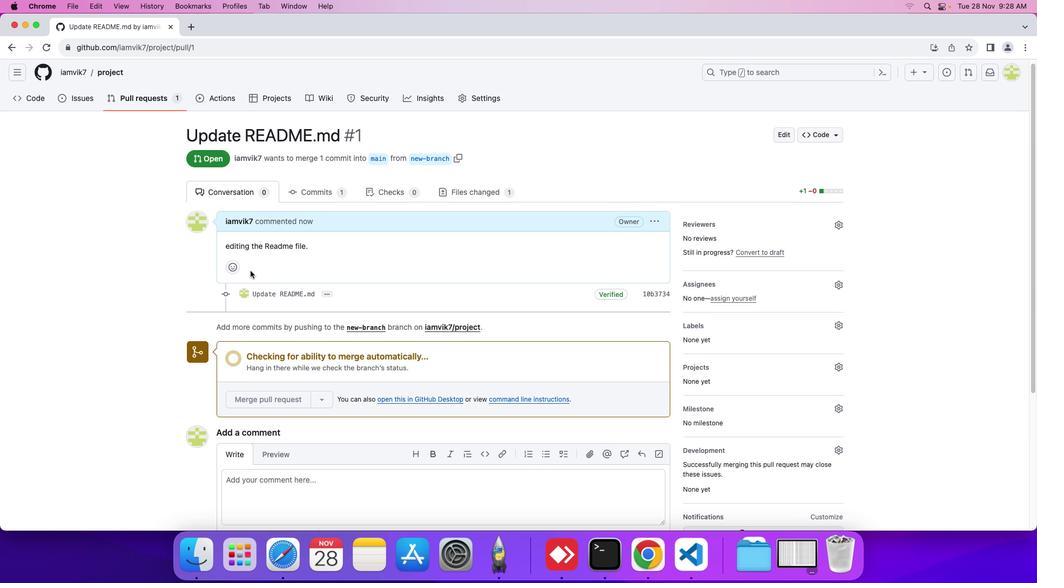 
Action: Mouse scrolled (250, 270) with delta (0, 0)
Screenshot: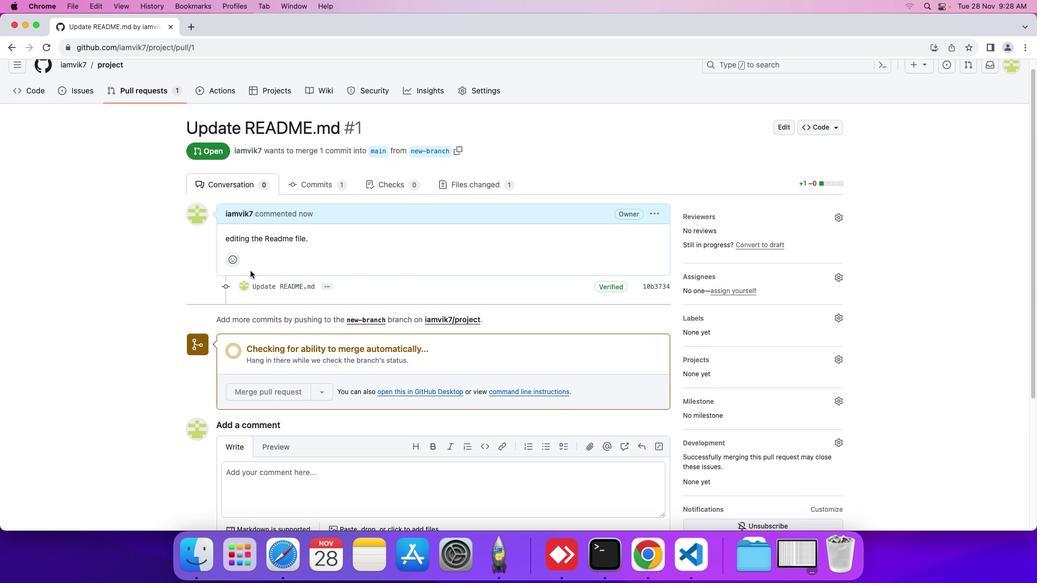
Action: Mouse scrolled (250, 270) with delta (0, 0)
Screenshot: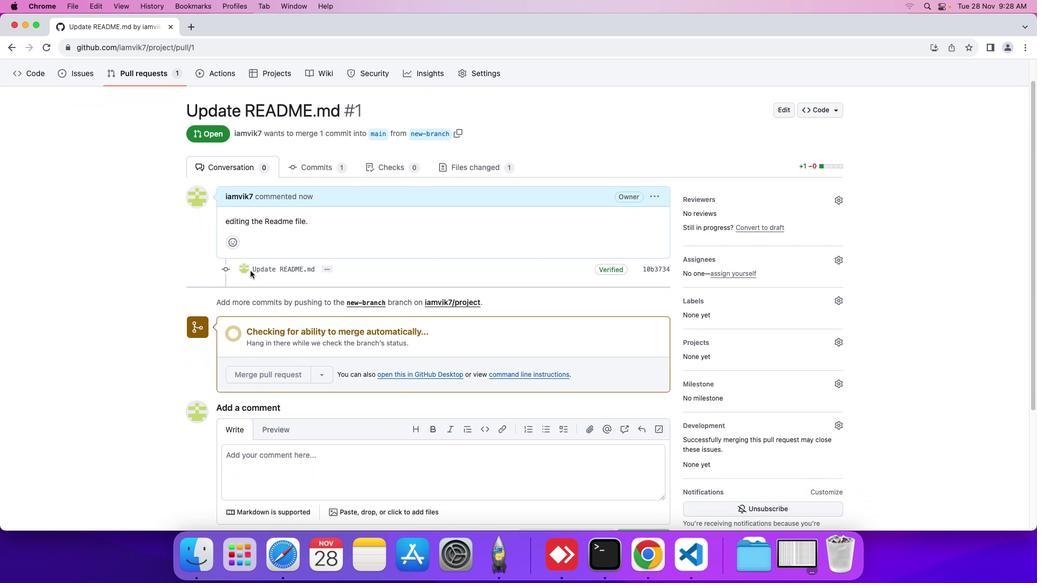 
Action: Mouse scrolled (250, 270) with delta (0, 0)
Screenshot: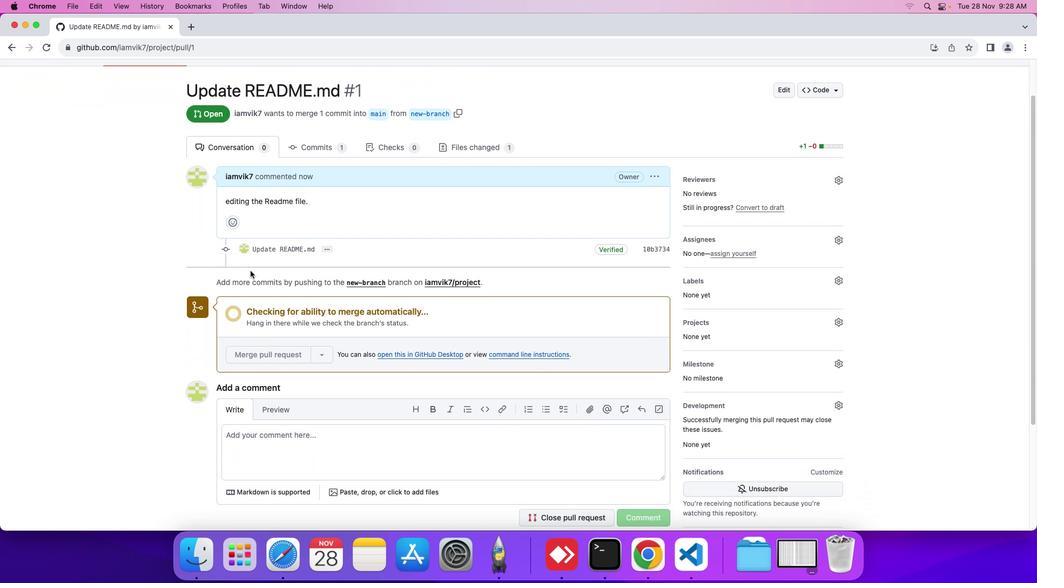 
Action: Mouse scrolled (250, 270) with delta (0, 0)
Screenshot: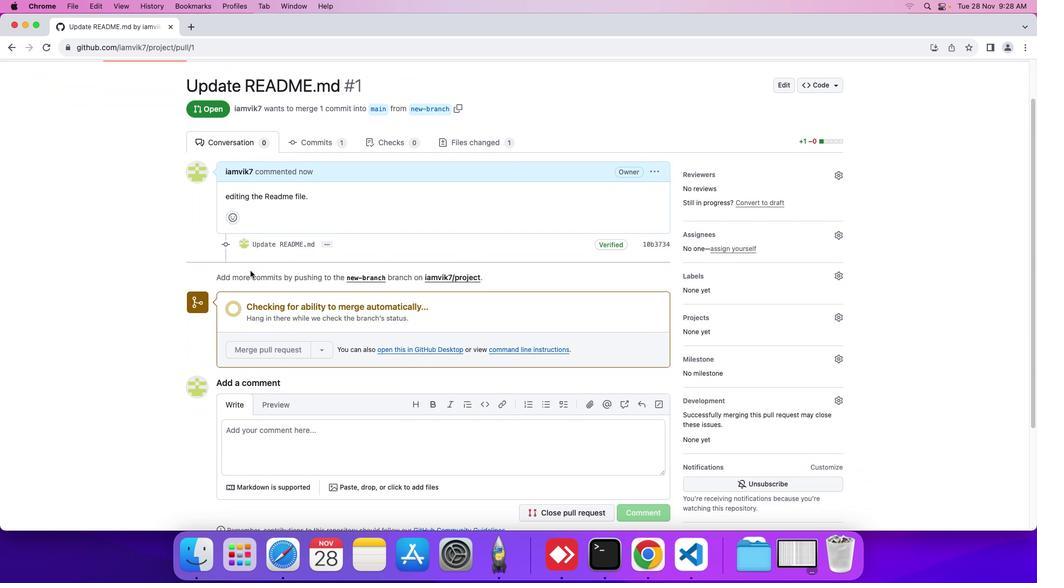 
Action: Mouse scrolled (250, 270) with delta (0, 0)
Screenshot: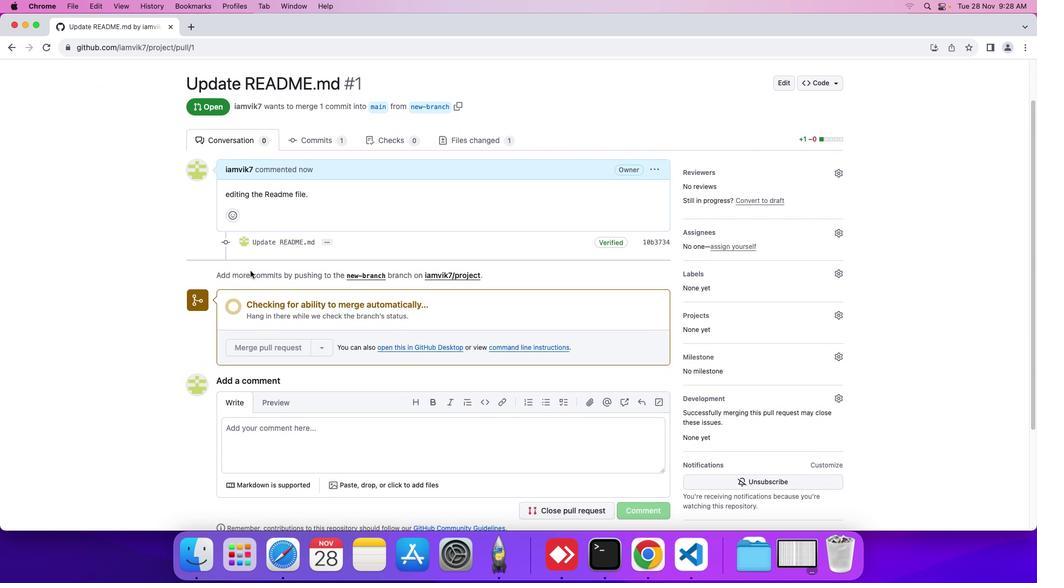 
Action: Mouse scrolled (250, 270) with delta (0, 0)
Screenshot: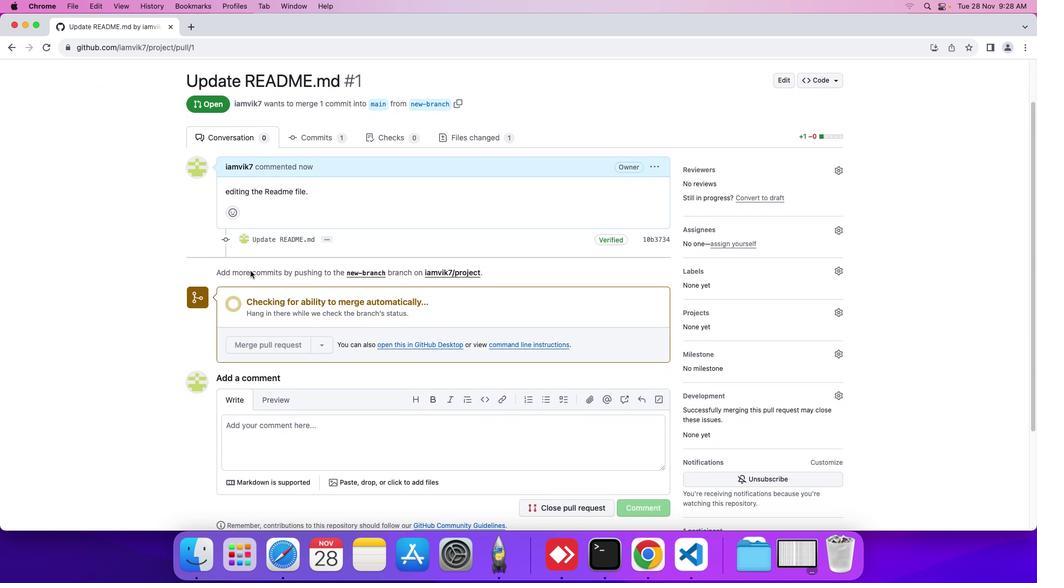 
Action: Mouse scrolled (250, 270) with delta (0, 0)
Screenshot: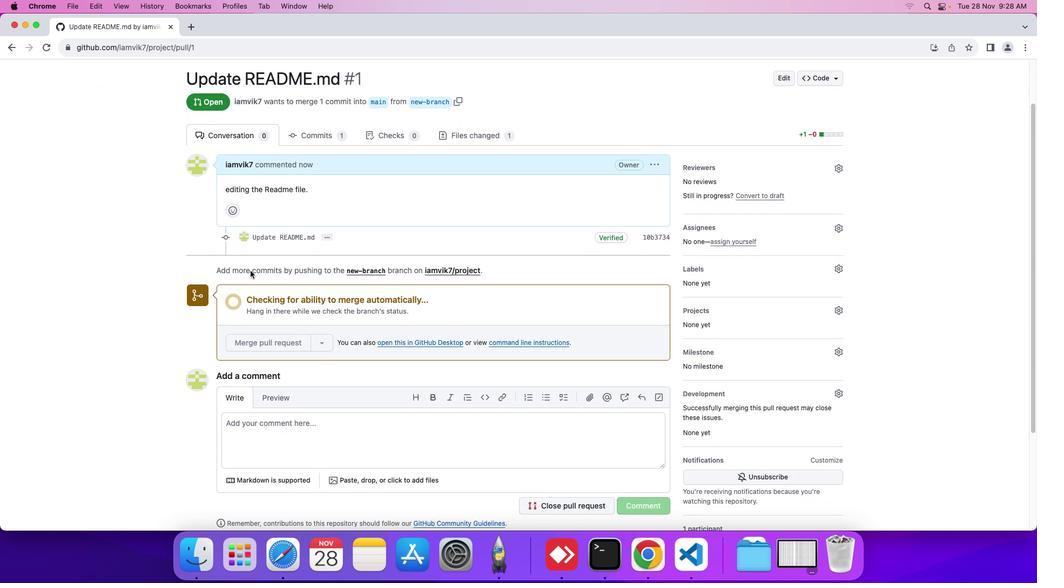 
Action: Mouse scrolled (250, 270) with delta (0, 0)
Screenshot: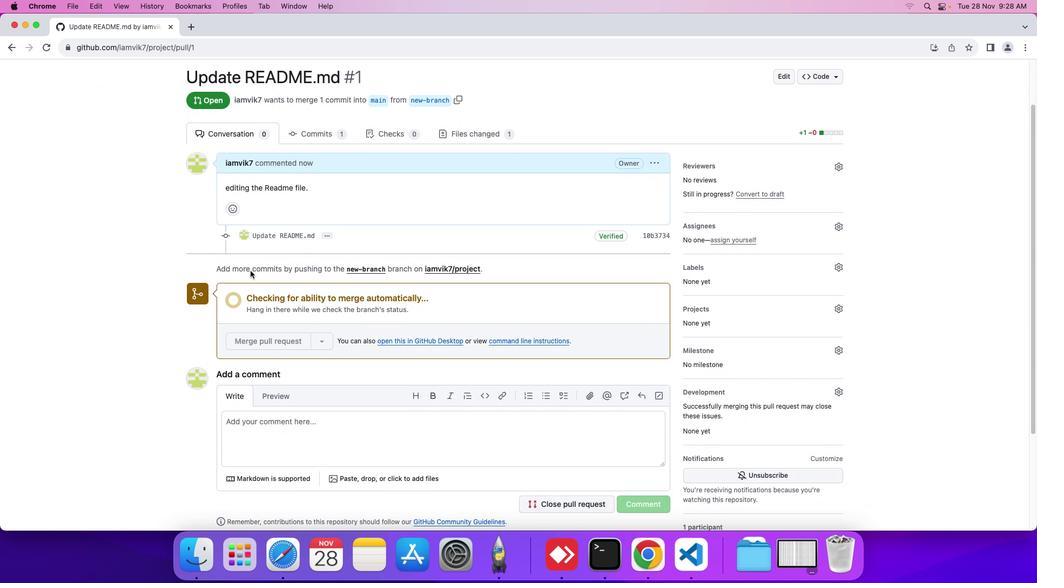 
Action: Mouse scrolled (250, 270) with delta (0, 0)
Screenshot: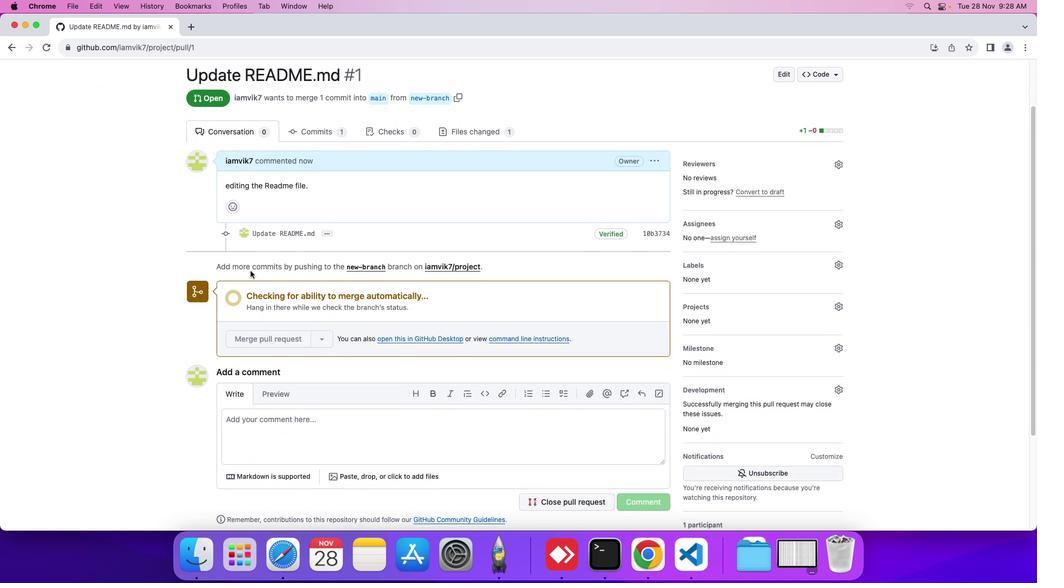 
Action: Mouse scrolled (250, 270) with delta (0, 0)
Screenshot: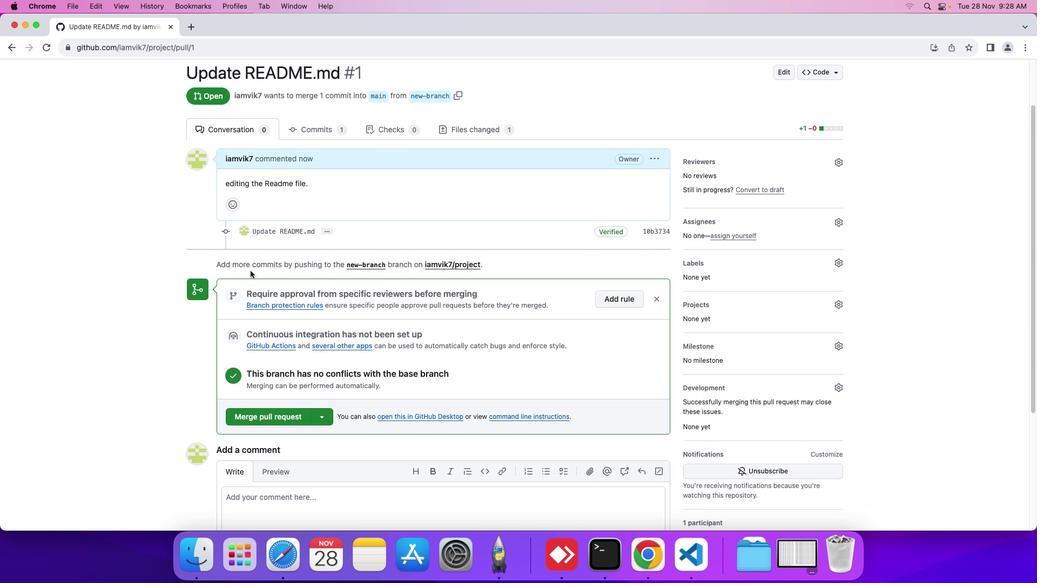 
Action: Mouse scrolled (250, 270) with delta (0, 0)
Screenshot: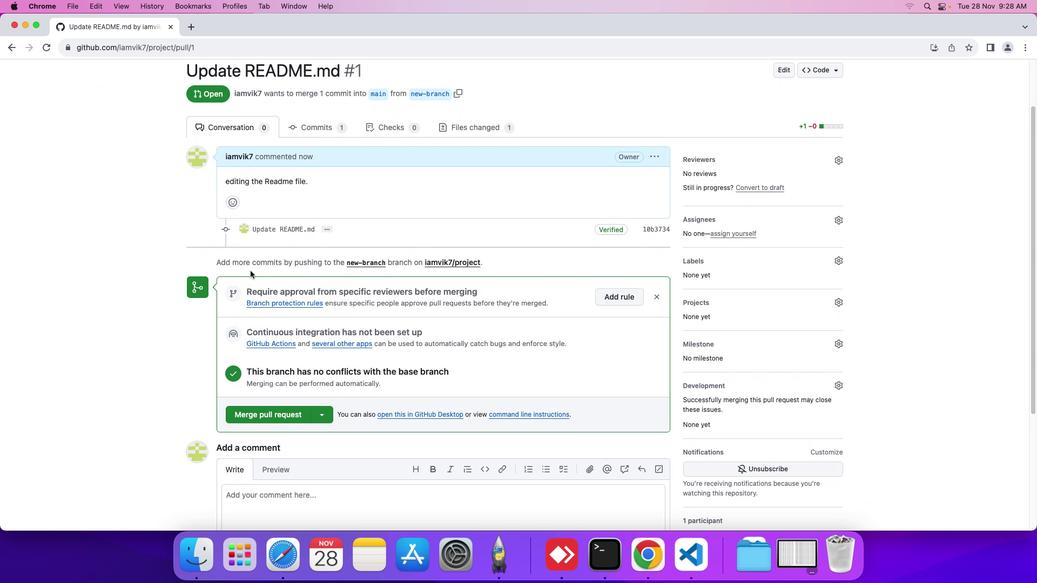 
Action: Mouse scrolled (250, 270) with delta (0, 0)
Screenshot: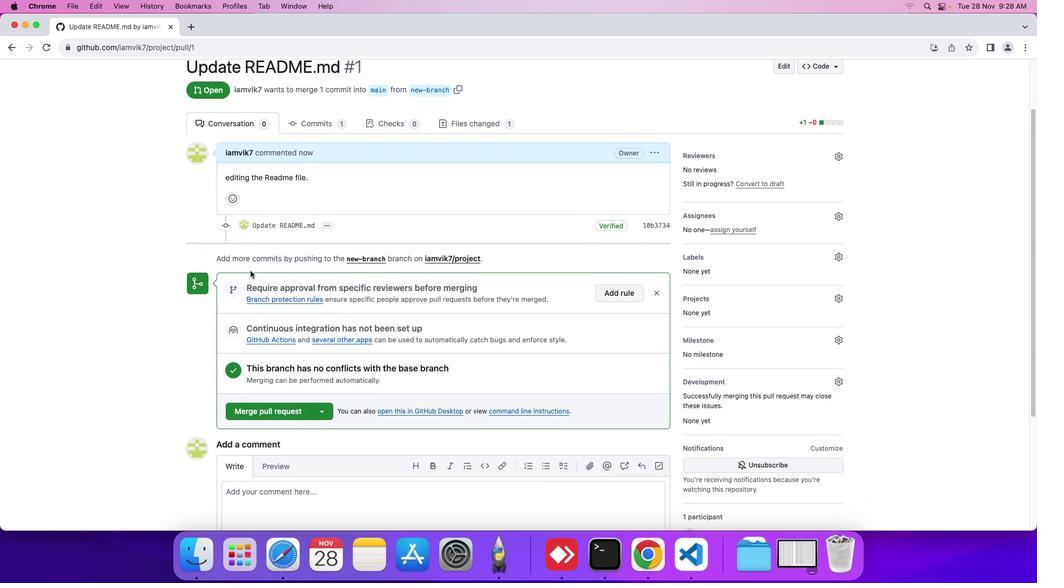 
Action: Mouse scrolled (250, 270) with delta (0, 0)
Screenshot: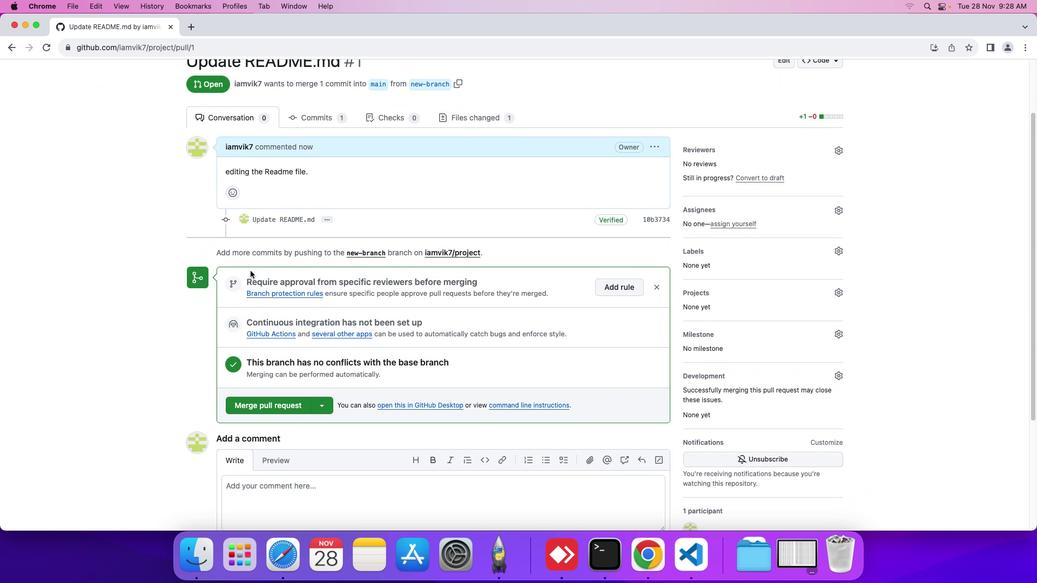 
Action: Mouse scrolled (250, 270) with delta (0, 0)
Screenshot: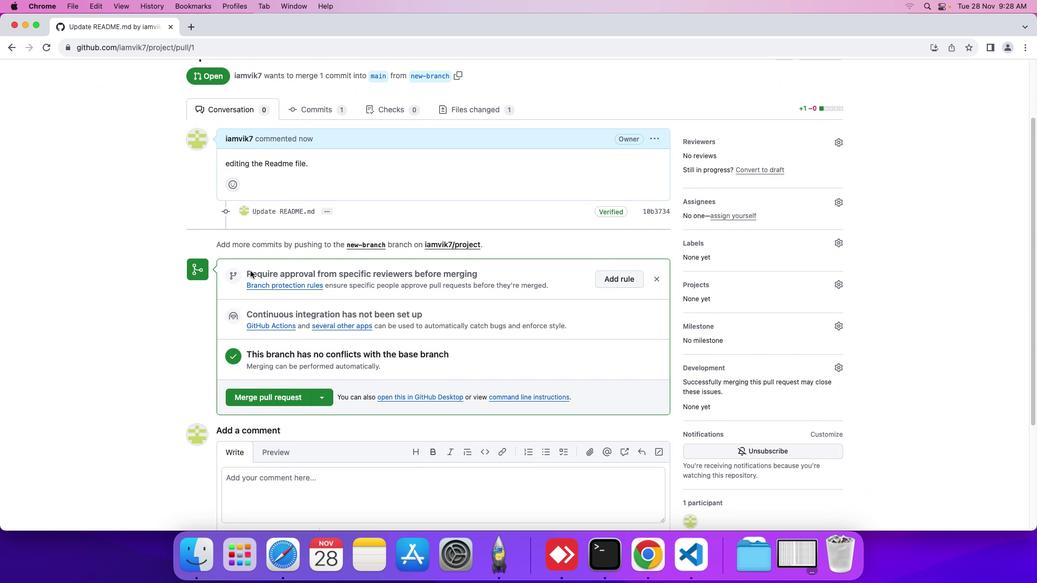 
Action: Mouse scrolled (250, 270) with delta (0, 0)
Screenshot: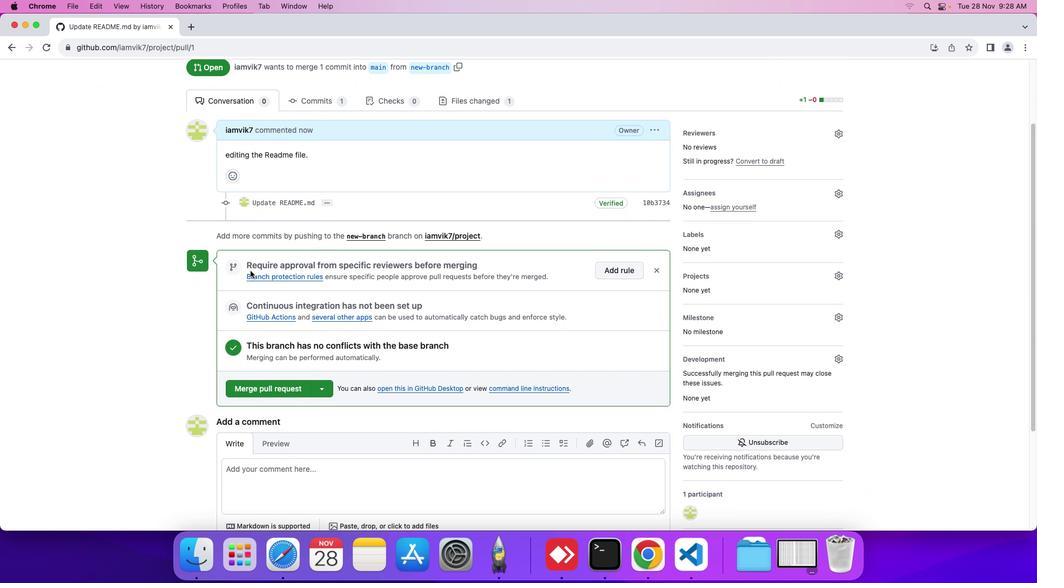 
Action: Mouse scrolled (250, 270) with delta (0, 0)
Screenshot: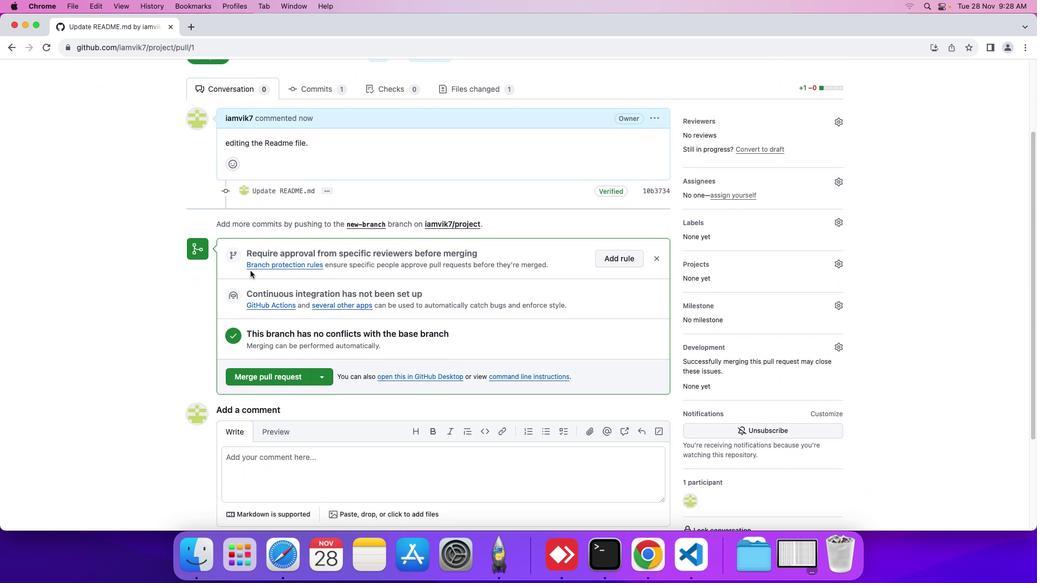 
Action: Mouse moved to (322, 359)
Screenshot: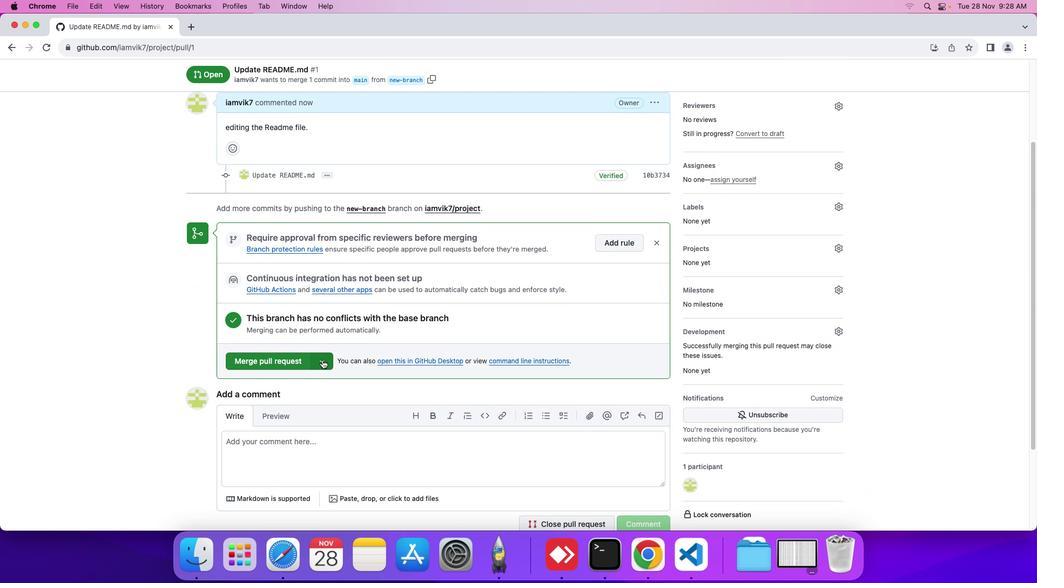
Action: Mouse pressed left at (322, 359)
Screenshot: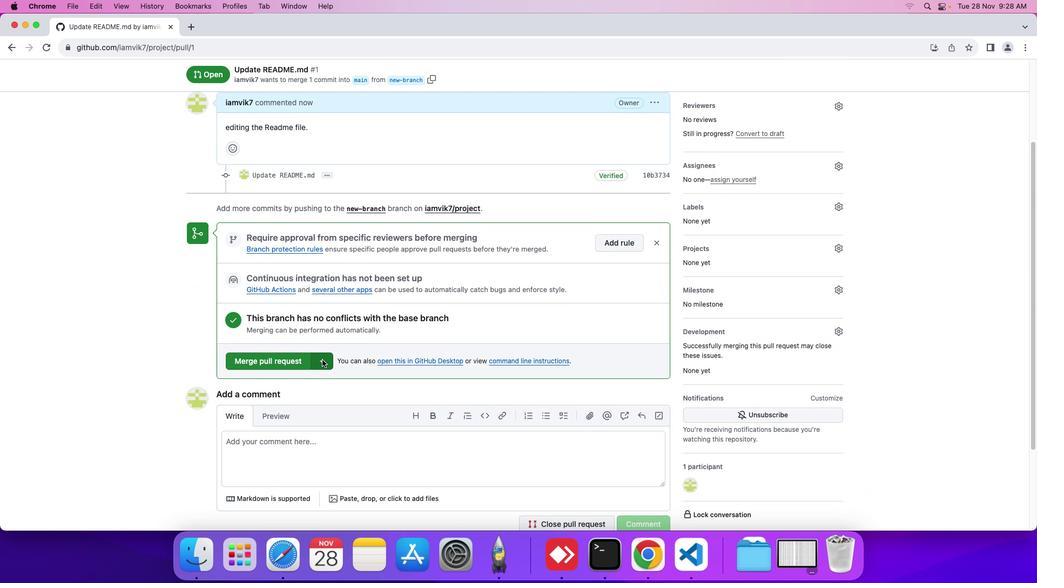 
Action: Mouse moved to (277, 397)
Screenshot: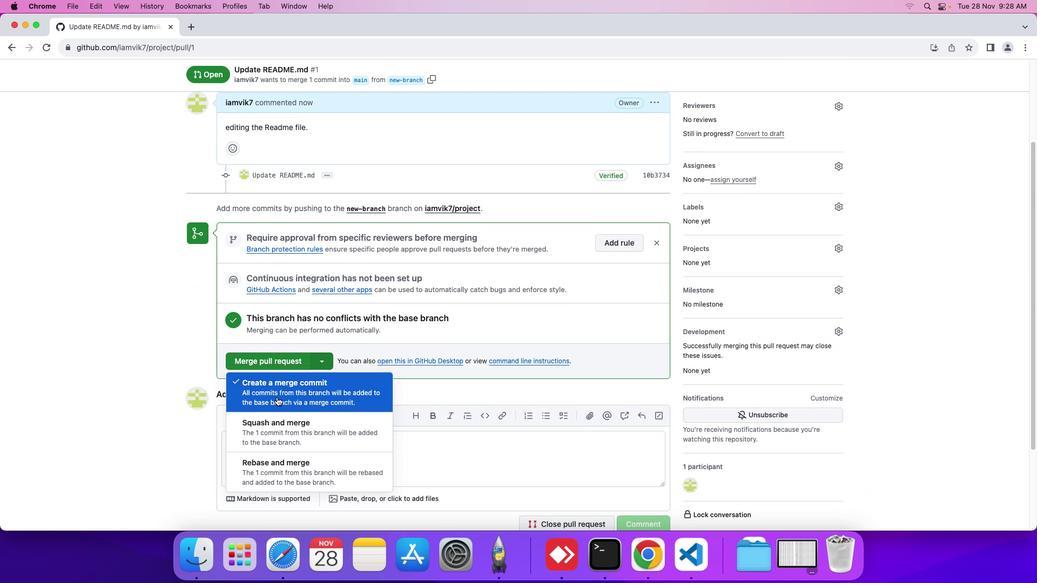 
Action: Mouse pressed left at (277, 397)
Screenshot: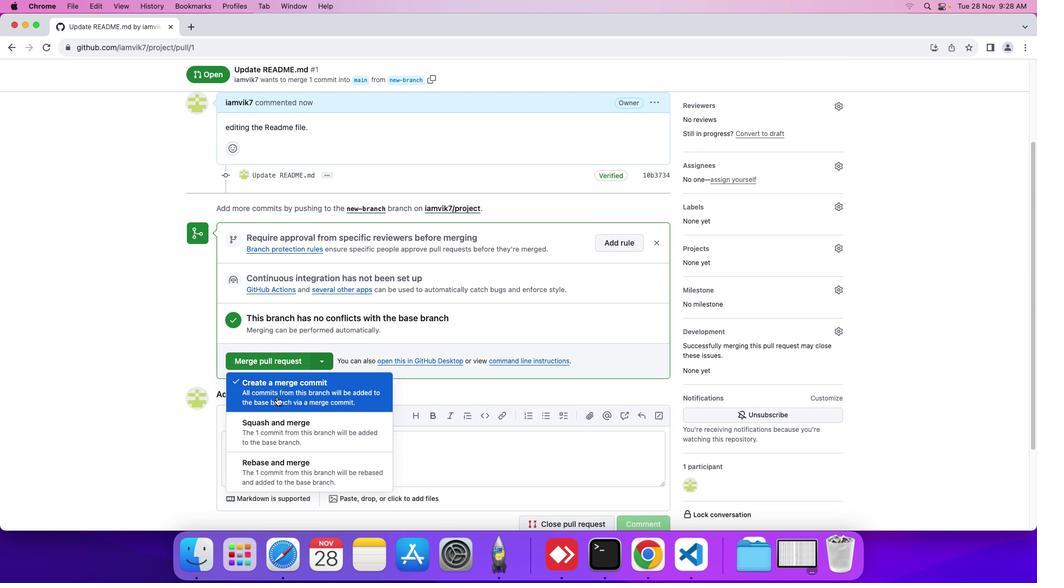 
Action: Mouse moved to (253, 361)
Screenshot: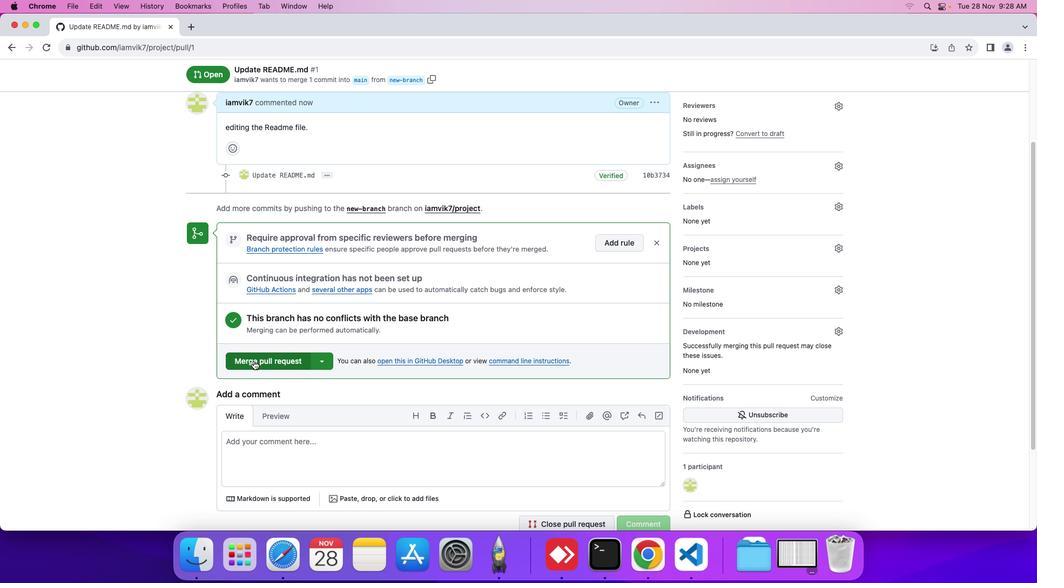 
Action: Mouse pressed left at (253, 361)
Screenshot: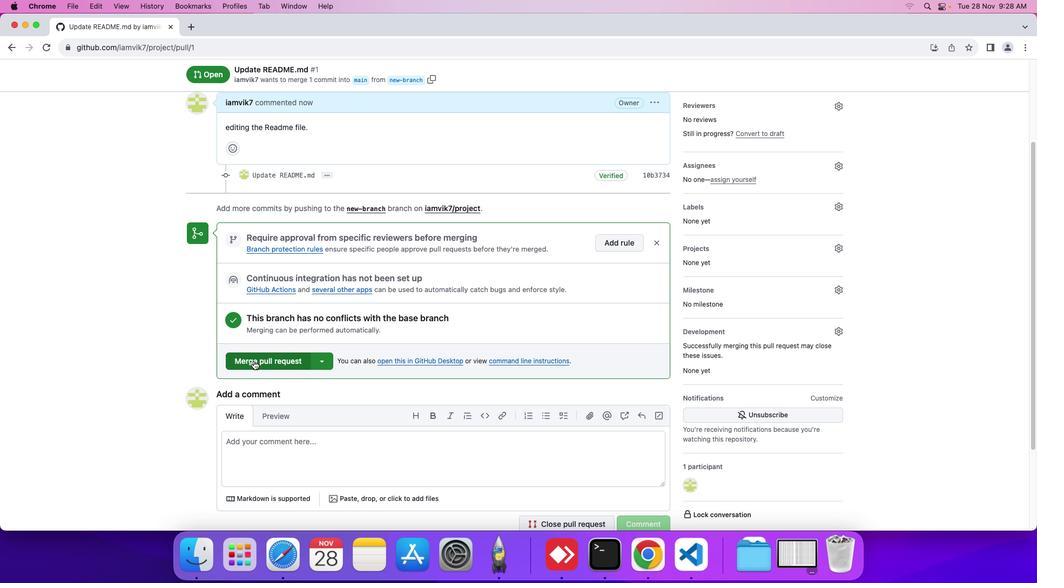 
Action: Mouse moved to (264, 311)
Screenshot: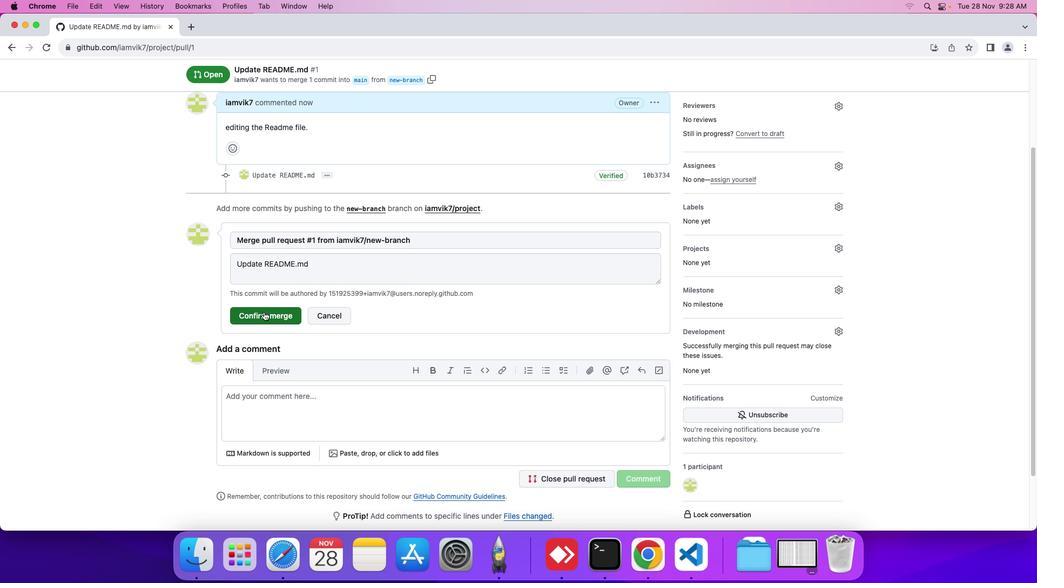 
Action: Mouse pressed left at (264, 311)
Screenshot: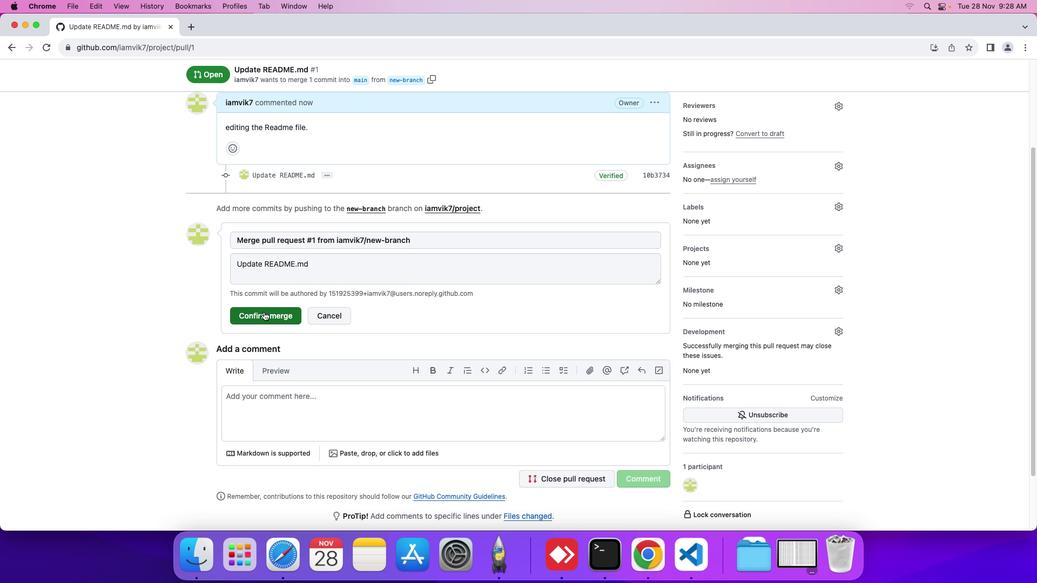 
Action: Mouse moved to (291, 302)
Screenshot: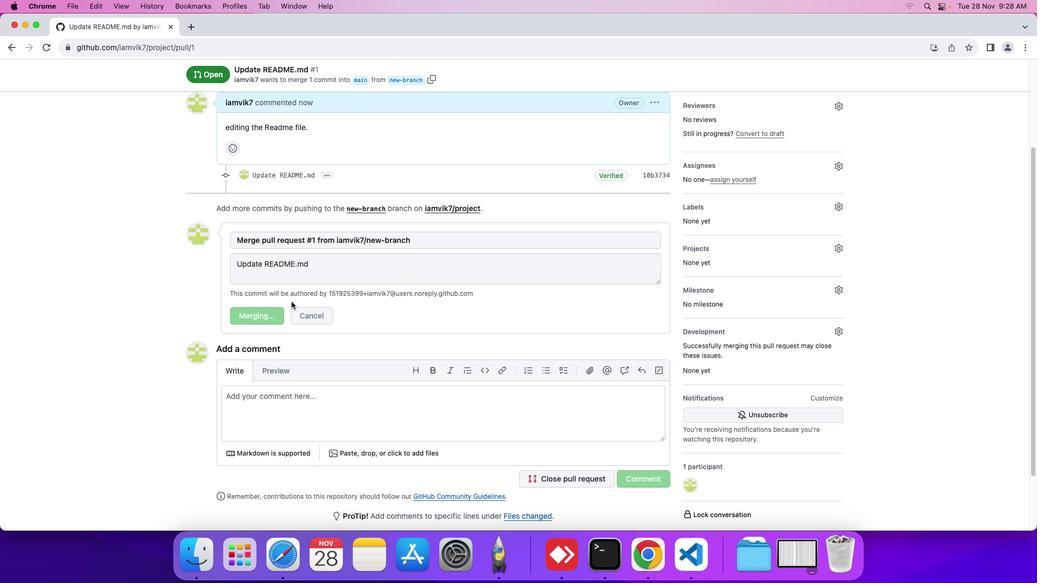 
Action: Mouse scrolled (291, 302) with delta (0, 0)
Screenshot: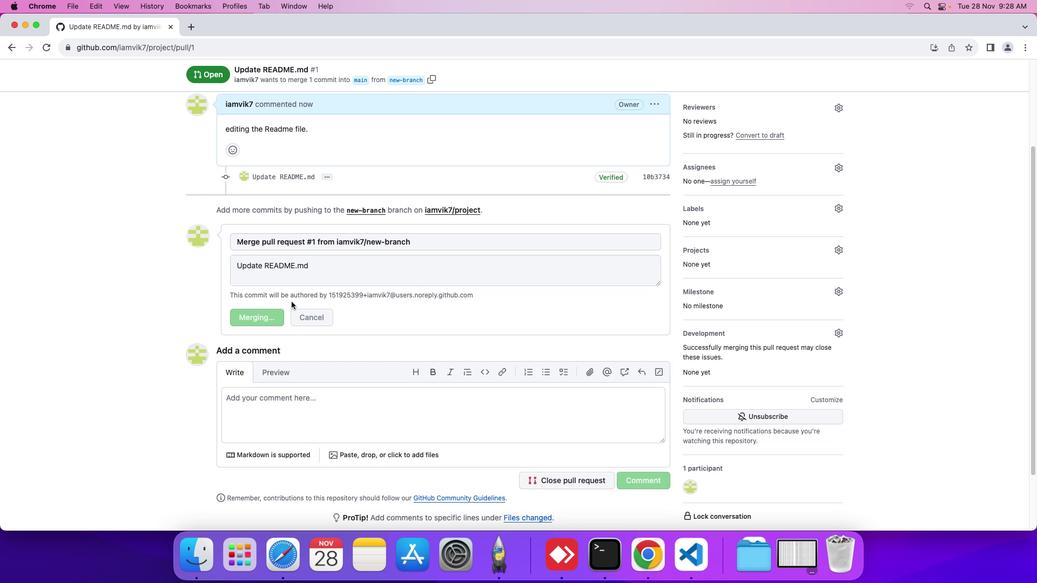 
Action: Mouse scrolled (291, 302) with delta (0, 0)
Screenshot: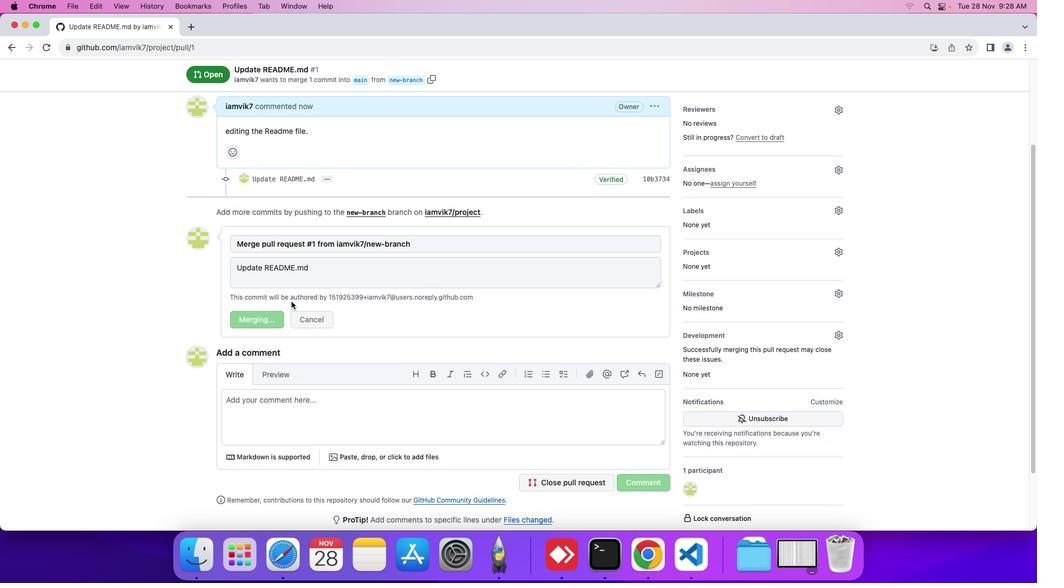 
Action: Mouse scrolled (291, 302) with delta (0, 0)
Screenshot: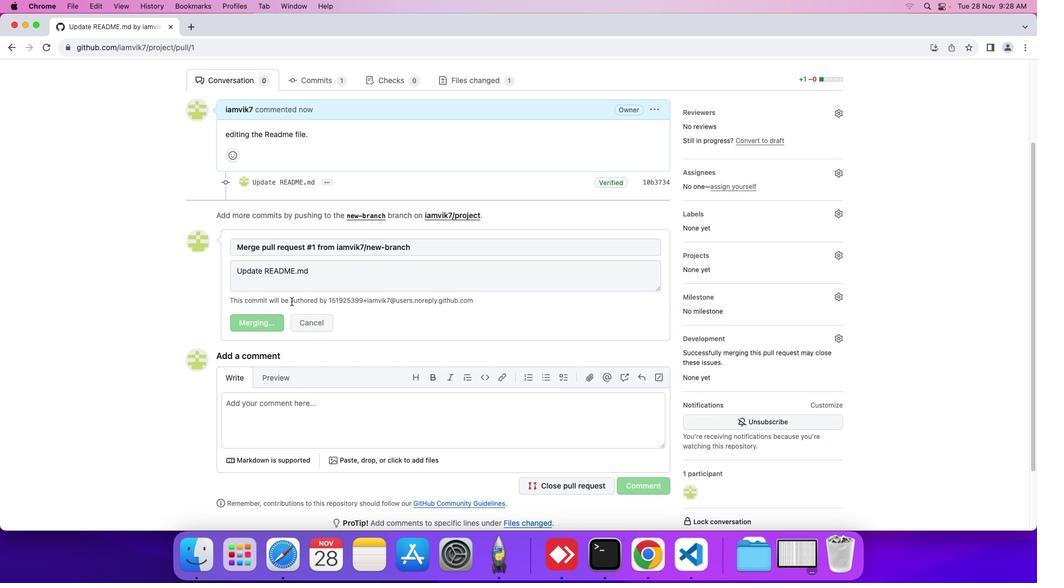 
Action: Mouse scrolled (291, 302) with delta (0, 0)
Screenshot: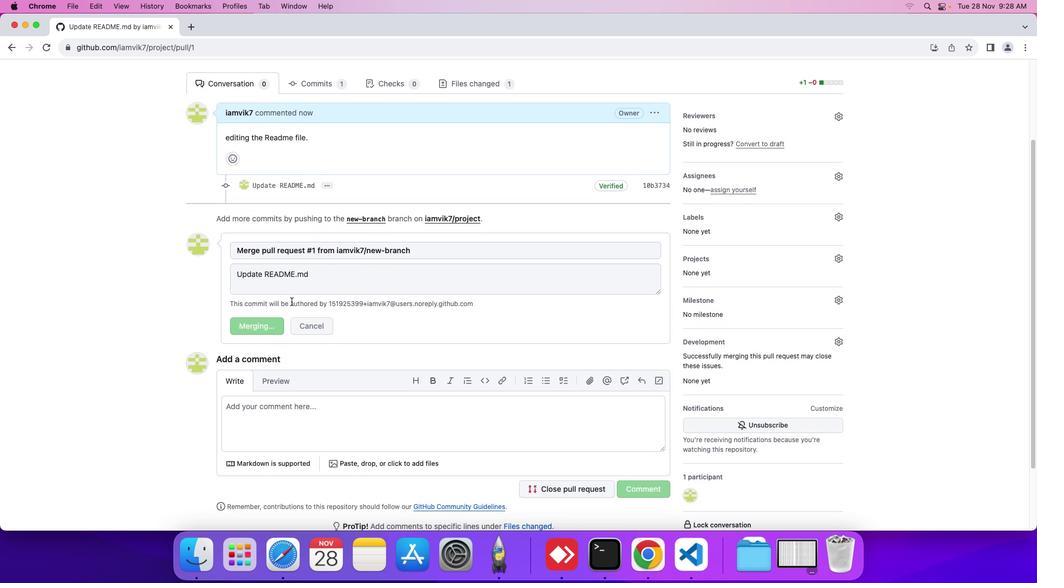 
Action: Mouse scrolled (291, 302) with delta (0, 0)
Screenshot: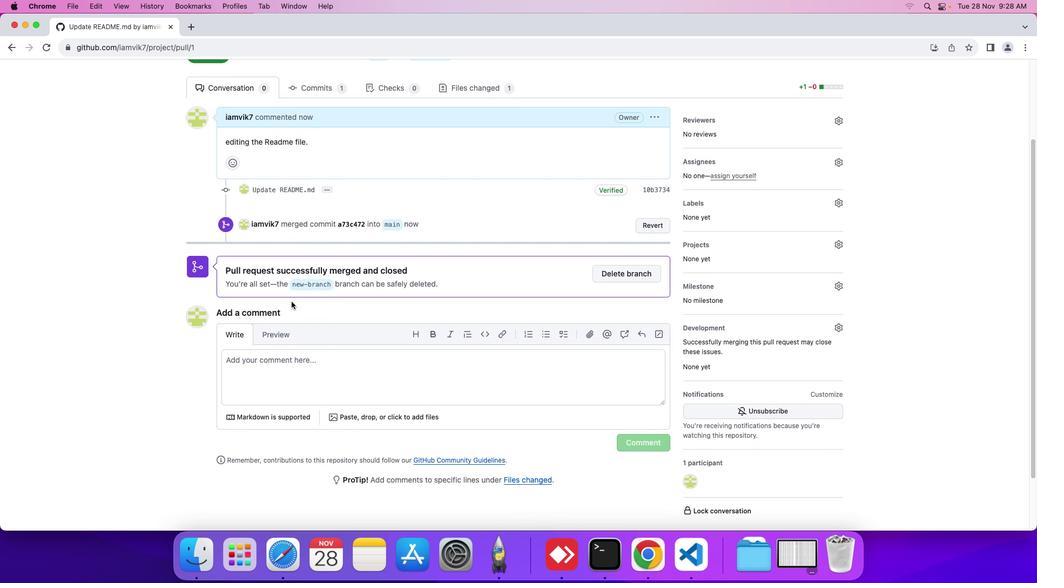 
Action: Mouse scrolled (291, 302) with delta (0, 0)
Screenshot: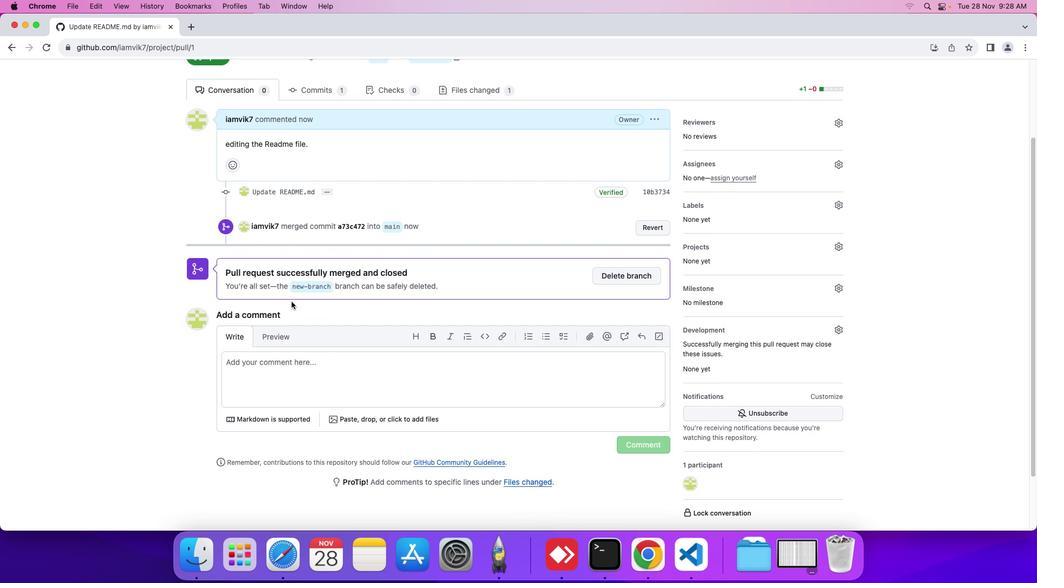 
Action: Mouse scrolled (291, 302) with delta (0, 0)
Screenshot: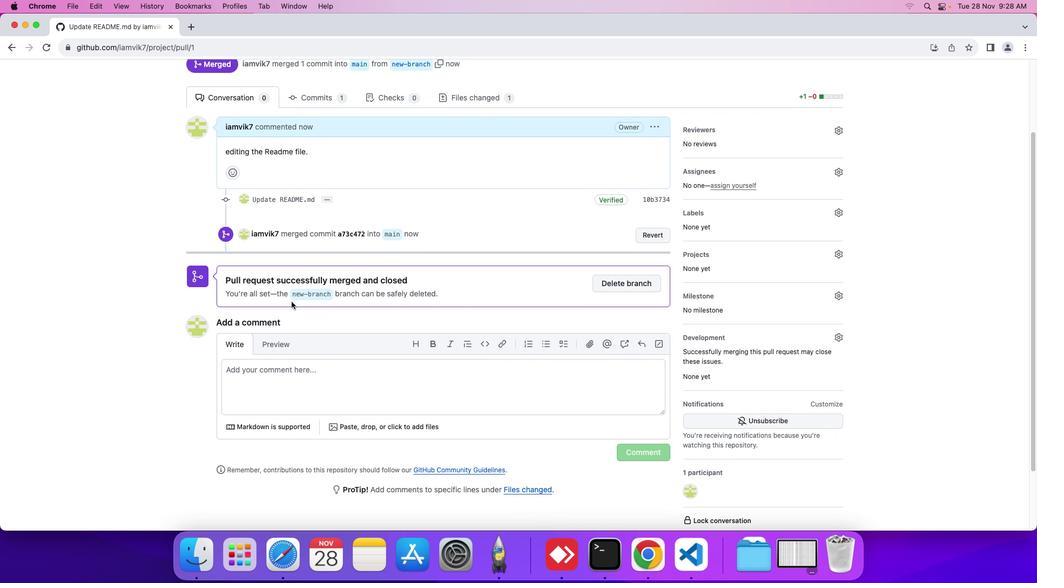 
Action: Mouse scrolled (291, 302) with delta (0, 0)
Screenshot: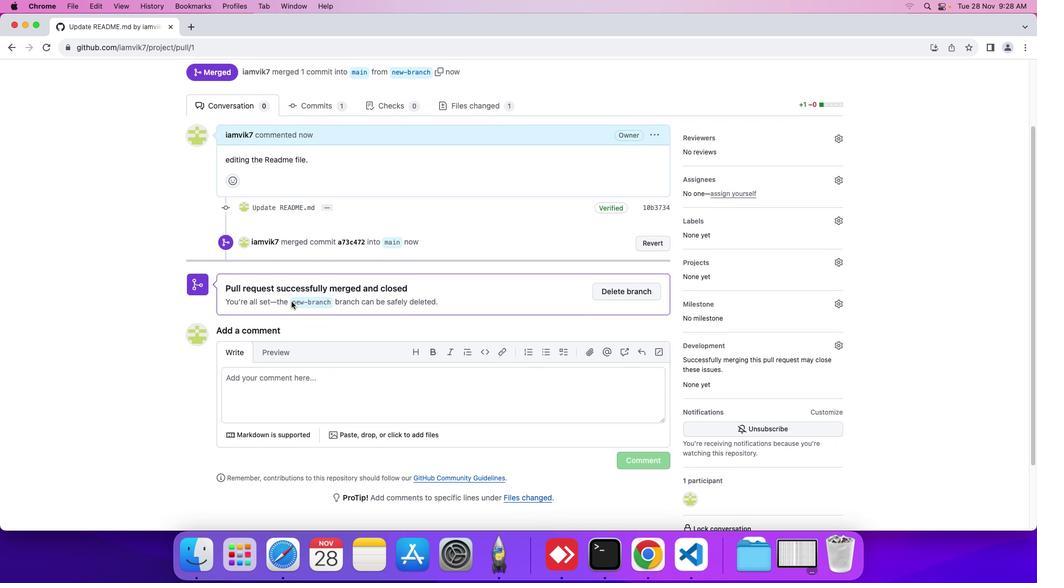 
Action: Mouse scrolled (291, 302) with delta (0, 1)
Screenshot: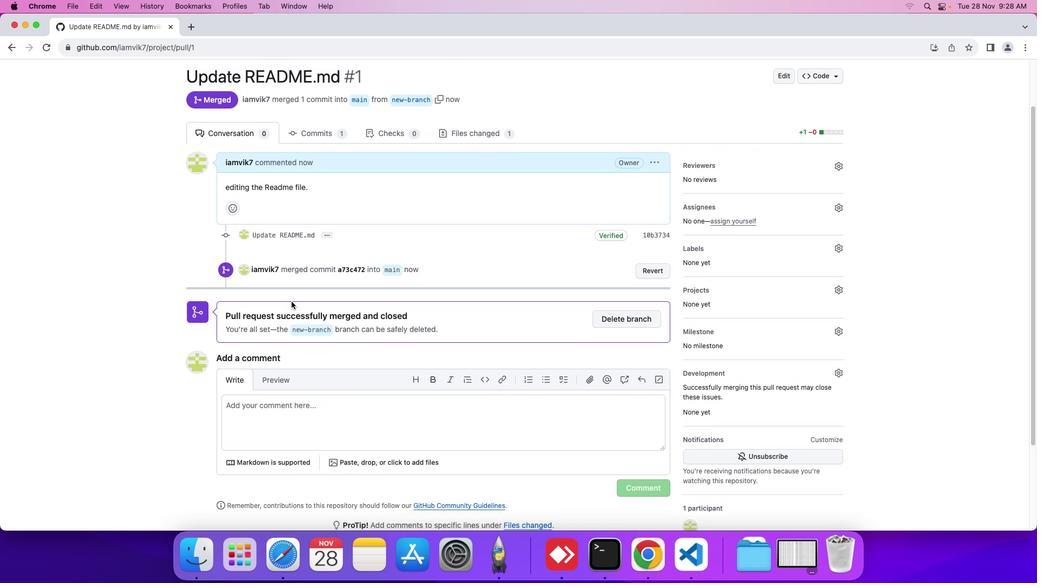
Action: Mouse scrolled (291, 302) with delta (0, 0)
Screenshot: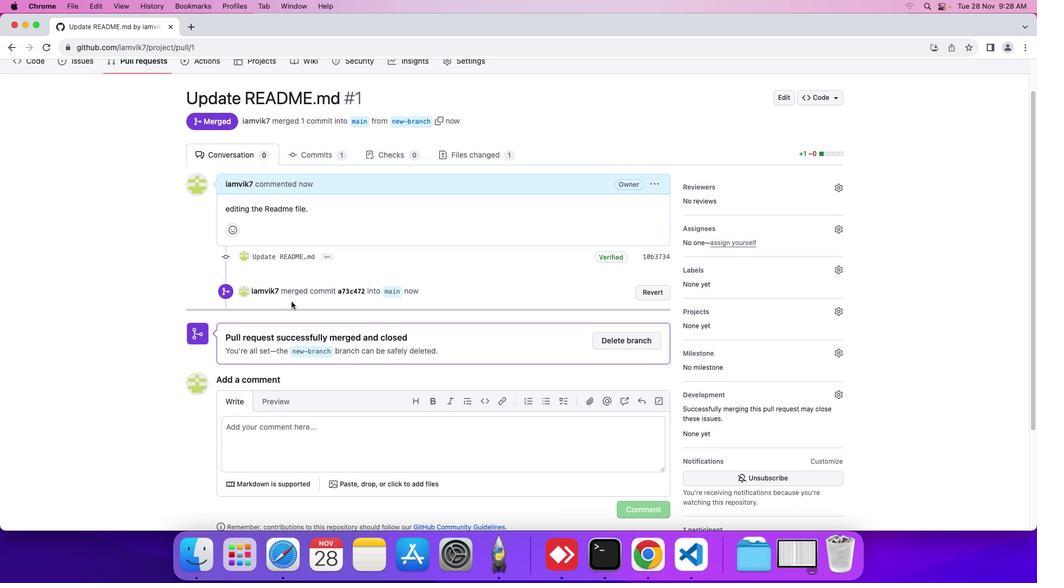 
Action: Mouse scrolled (291, 302) with delta (0, 0)
Screenshot: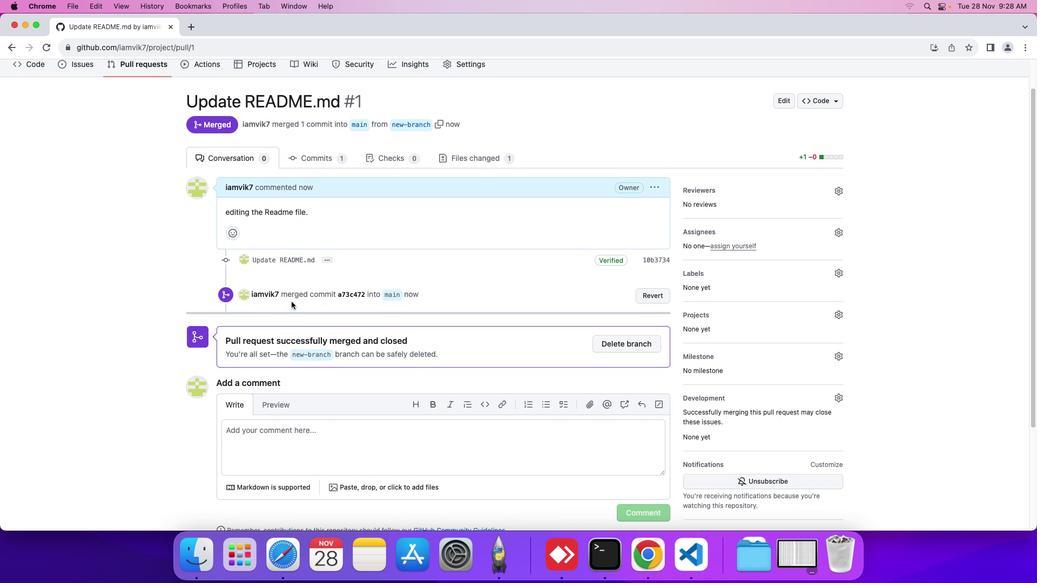
Action: Mouse scrolled (291, 302) with delta (0, 0)
Screenshot: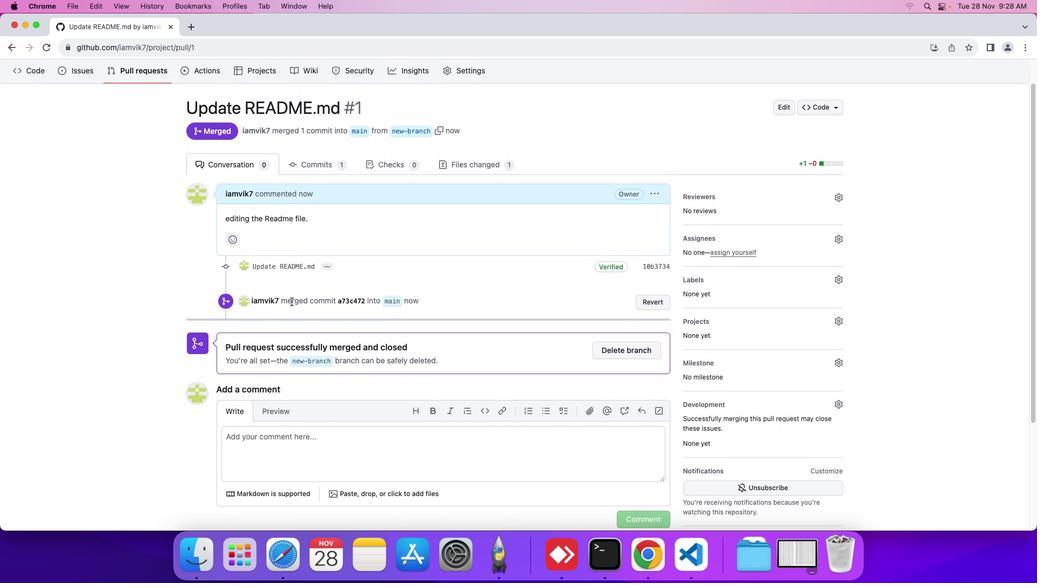 
Action: Mouse scrolled (291, 302) with delta (0, 0)
Screenshot: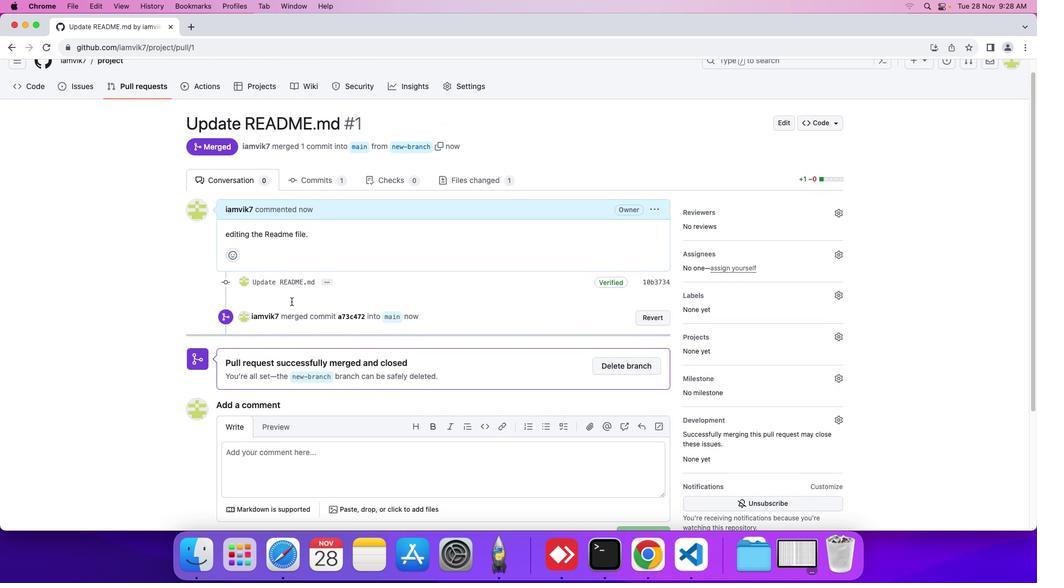 
Action: Mouse scrolled (291, 302) with delta (0, 0)
Screenshot: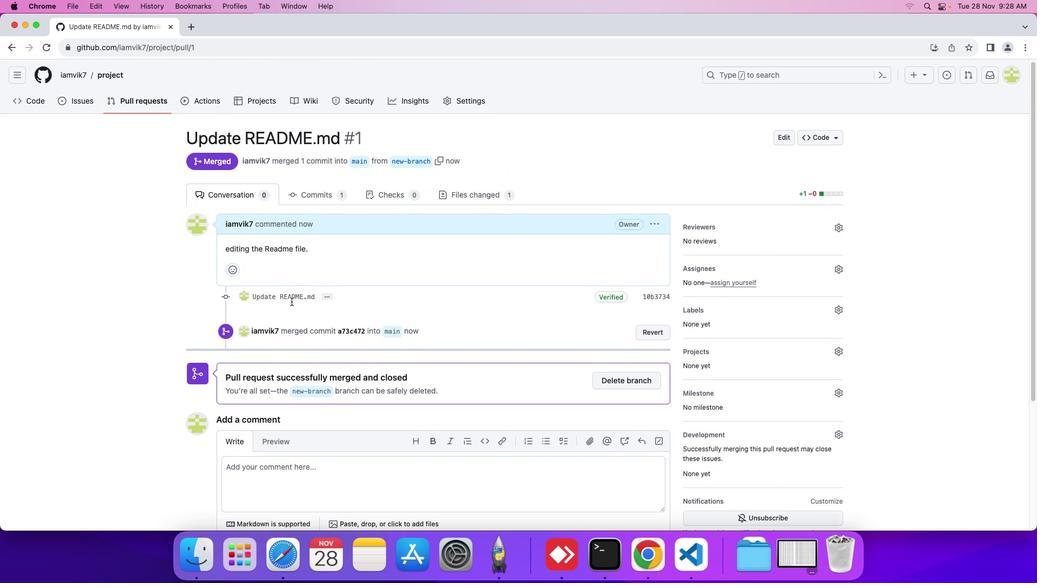 
Action: Mouse scrolled (291, 302) with delta (0, 0)
Screenshot: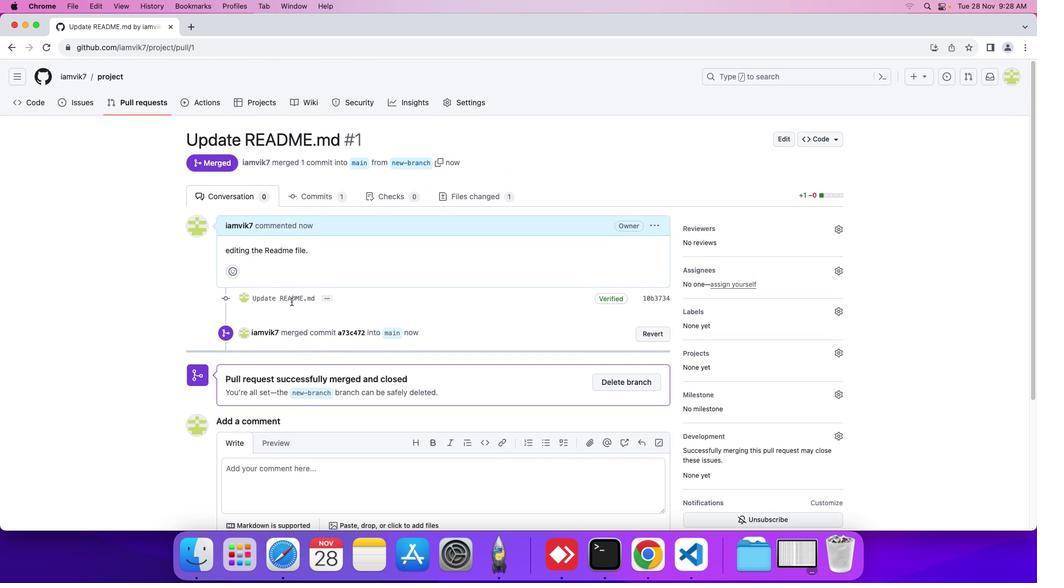 
Action: Mouse scrolled (291, 302) with delta (0, 0)
Screenshot: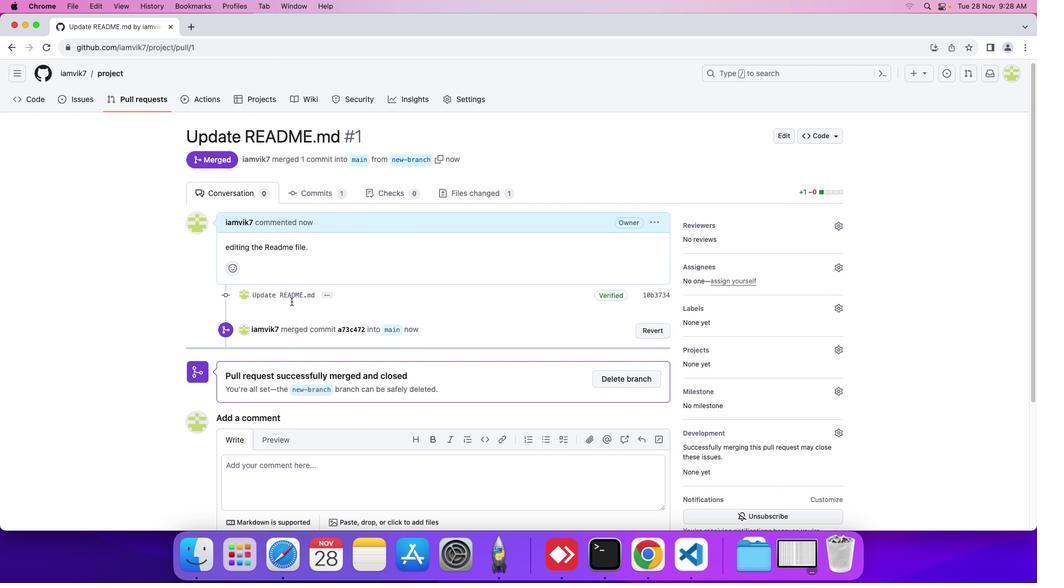 
Action: Mouse scrolled (291, 302) with delta (0, 0)
Screenshot: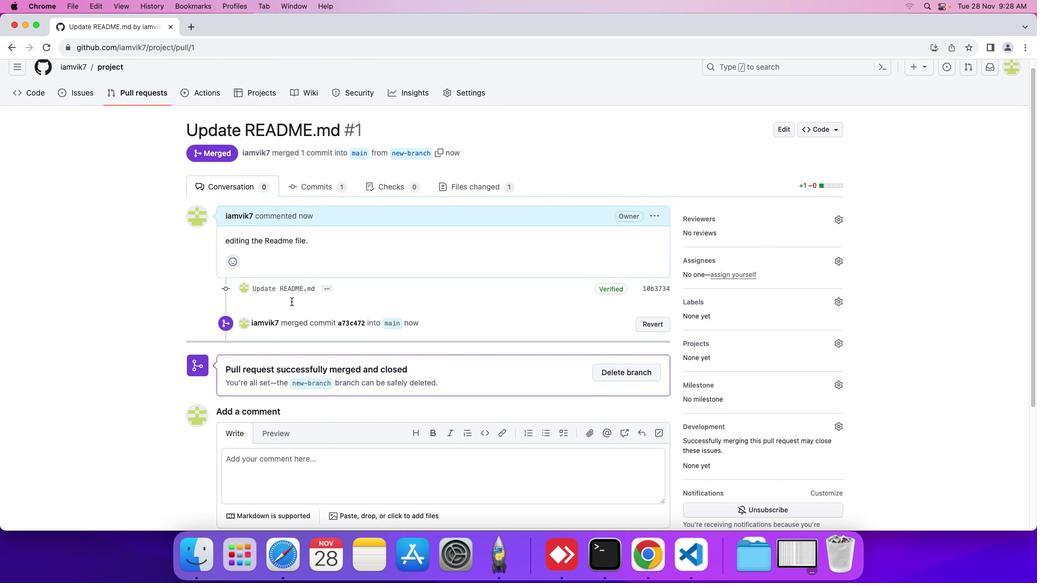 
Action: Mouse scrolled (291, 302) with delta (0, 0)
Screenshot: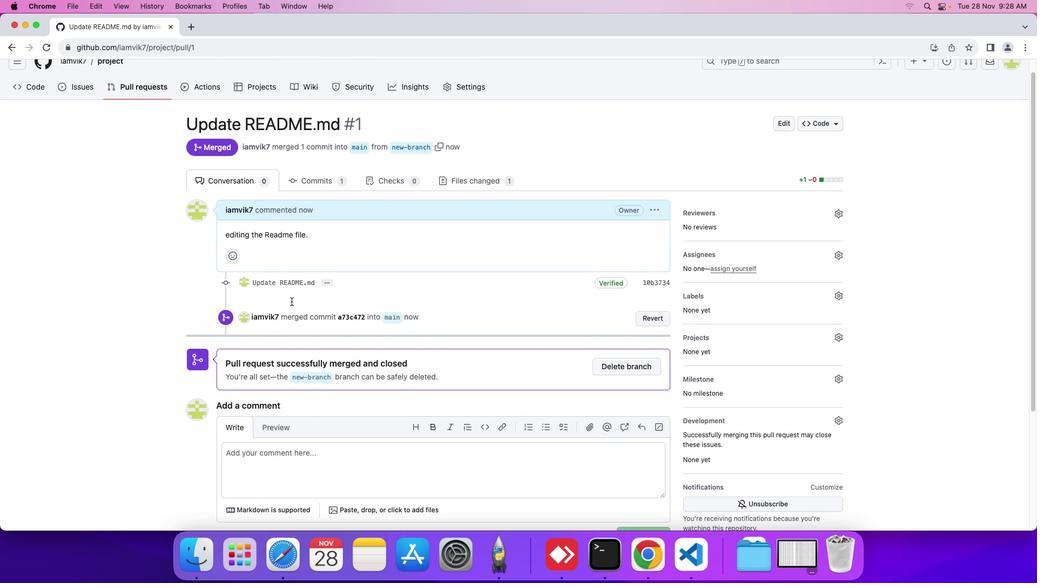 
Action: Mouse scrolled (291, 302) with delta (0, 0)
Screenshot: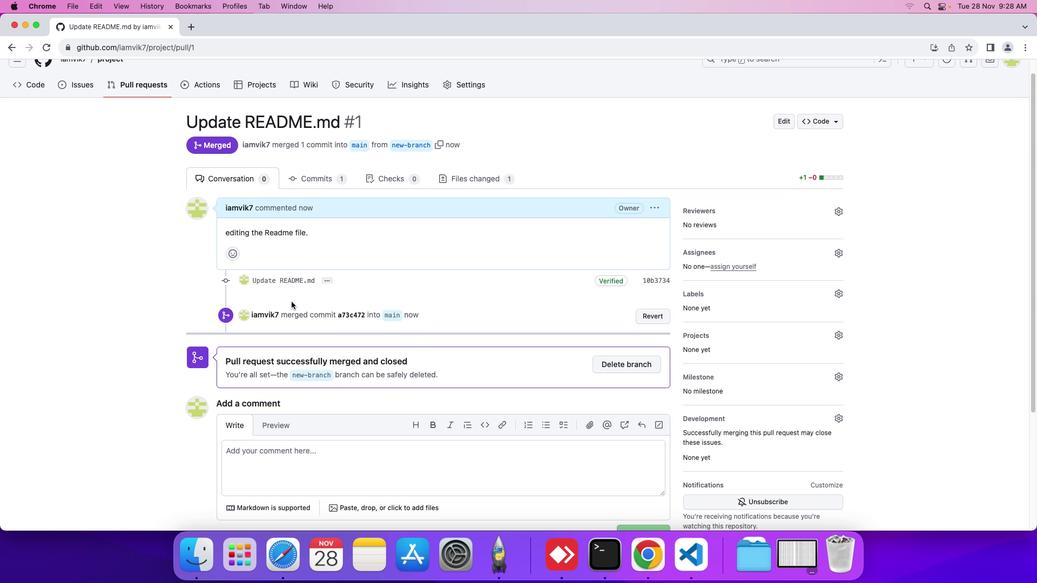 
Action: Mouse scrolled (291, 302) with delta (0, 0)
Screenshot: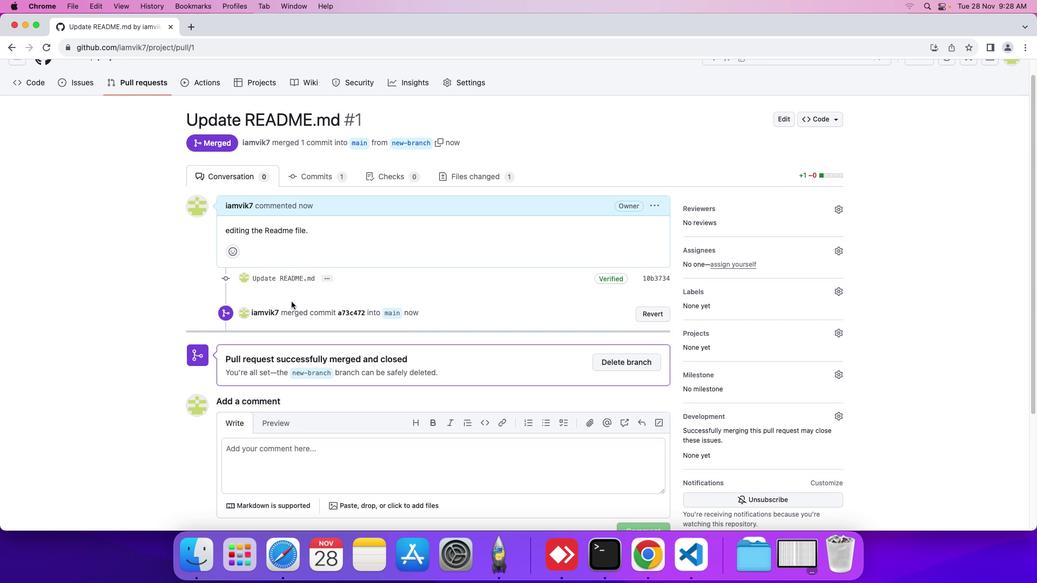 
Action: Mouse scrolled (291, 302) with delta (0, 0)
Screenshot: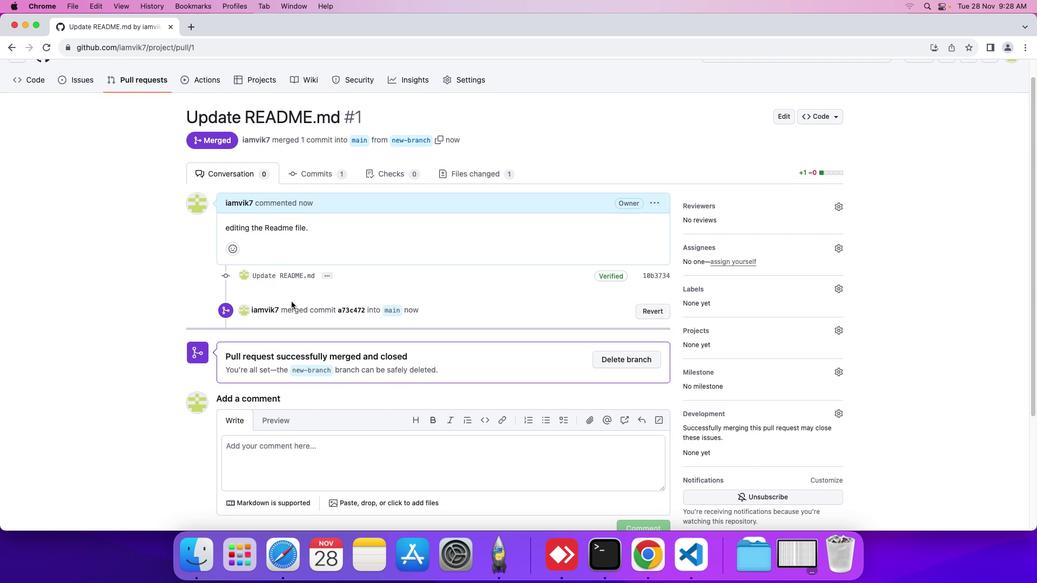 
Action: Mouse moved to (329, 263)
Screenshot: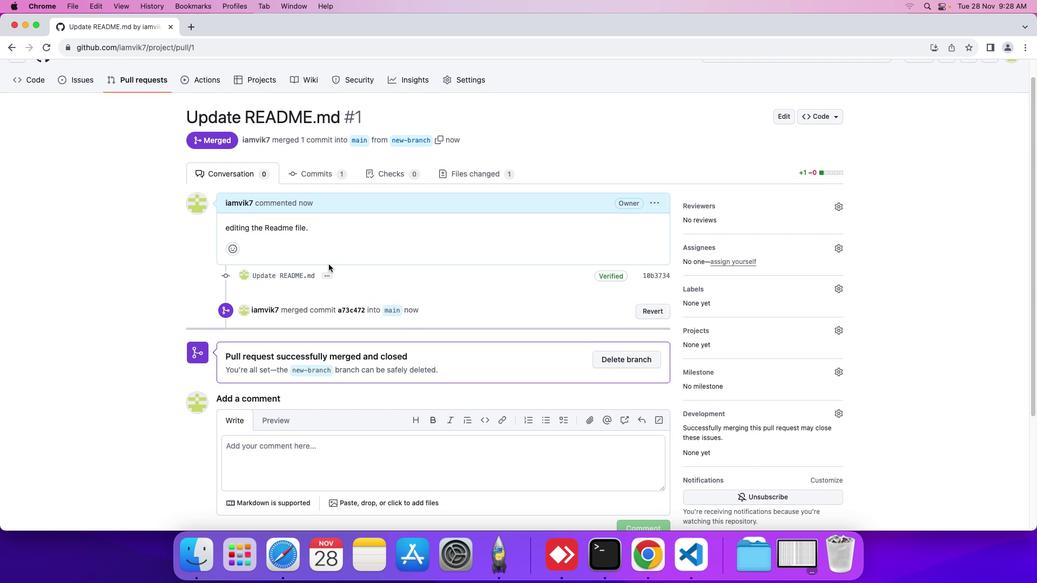 
